 Task: Look for space in Rozdil'na, Ukraine from 12th June, 2023 to 15th June, 2023 for 2 adults in price range Rs.10000 to Rs.15000. Place can be entire place with 1  bedroom having 1 bed and 1 bathroom. Property type can be house, flat, guest house, hotel. Booking option can be shelf check-in. Required host language is English.
Action: Mouse pressed left at (449, 89)
Screenshot: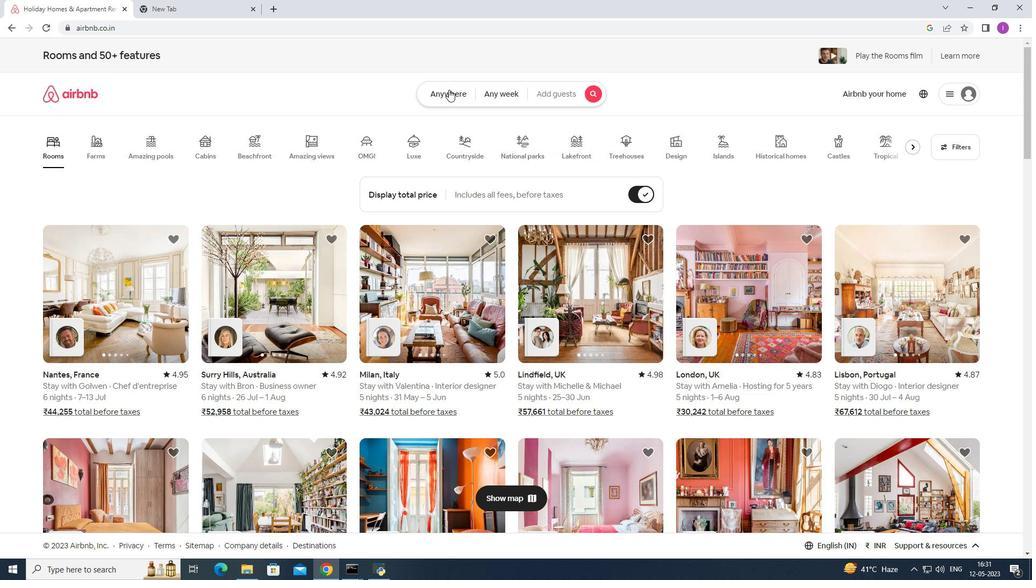 
Action: Mouse moved to (343, 130)
Screenshot: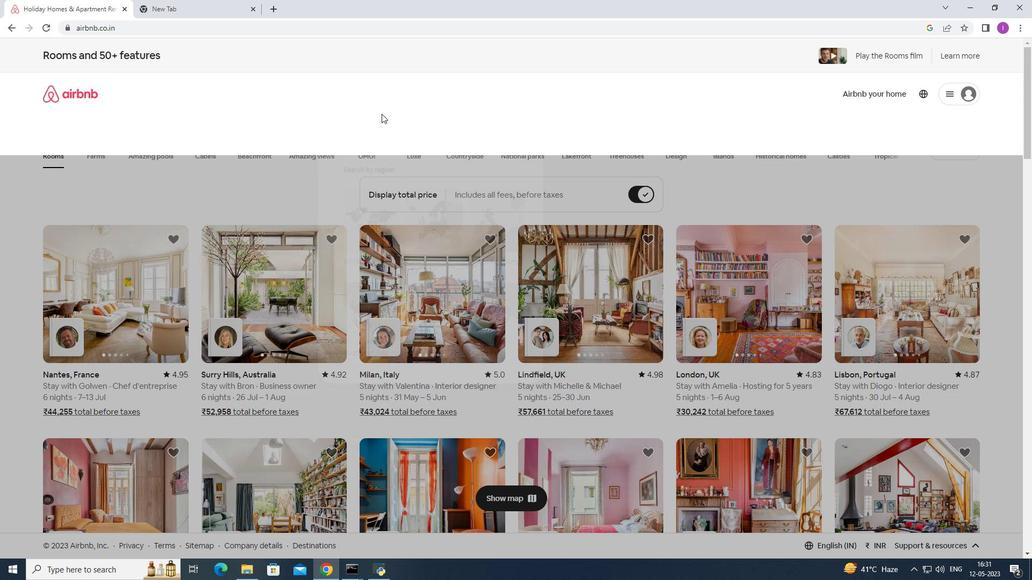 
Action: Mouse pressed left at (343, 130)
Screenshot: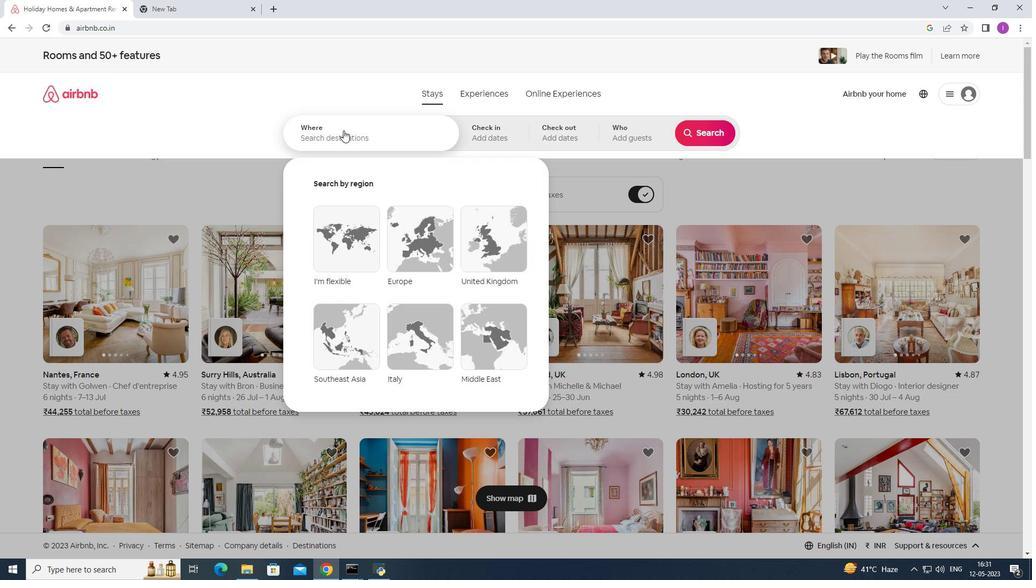 
Action: Mouse moved to (324, 136)
Screenshot: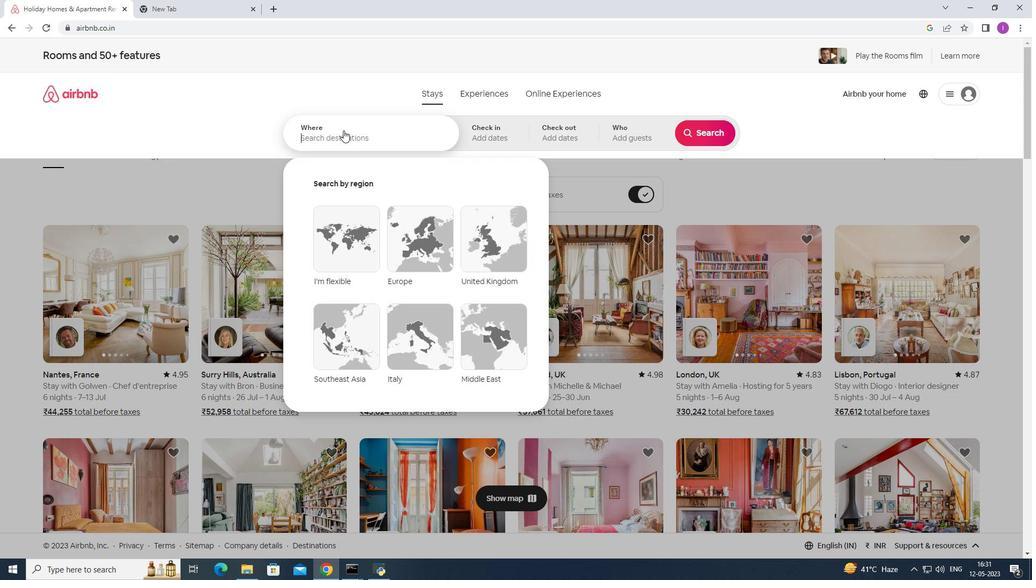 
Action: Key pressed <Key.shift>Rozdil;<Key.backspace>'na,<Key.shift><Key.shift><Key.shift><Key.shift><Key.shift><Key.shift>Ukraine
Screenshot: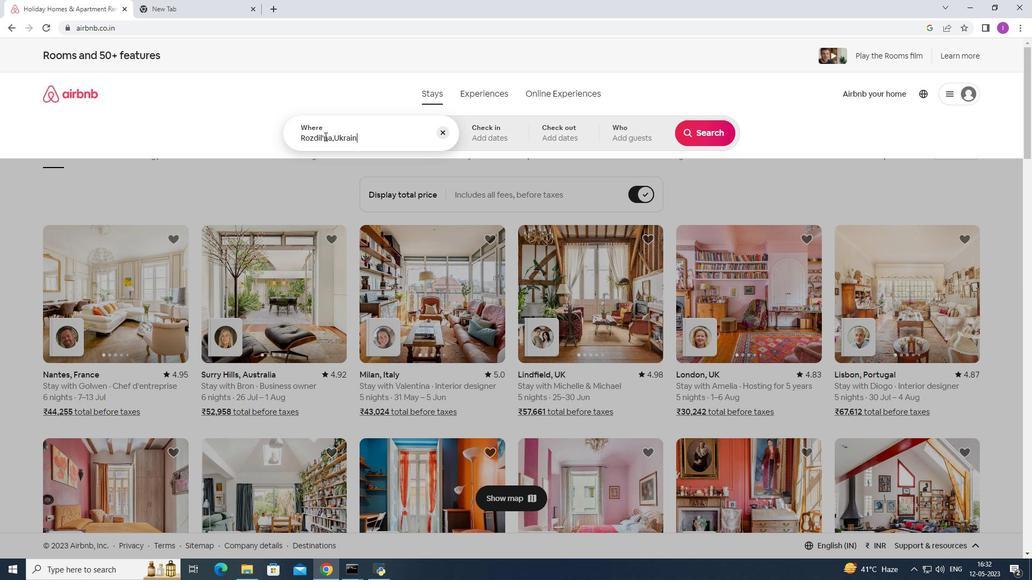 
Action: Mouse moved to (484, 133)
Screenshot: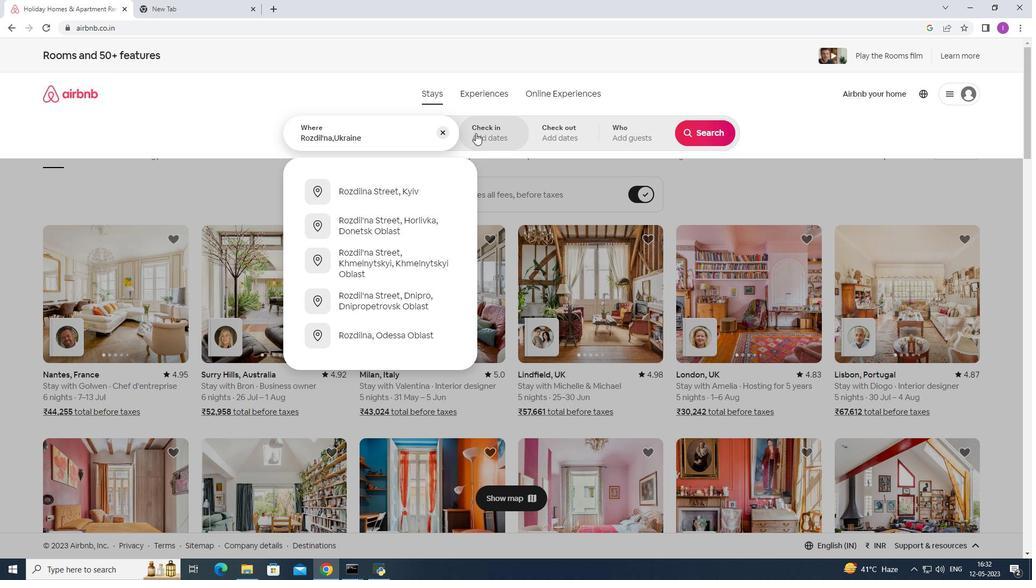 
Action: Mouse pressed left at (484, 133)
Screenshot: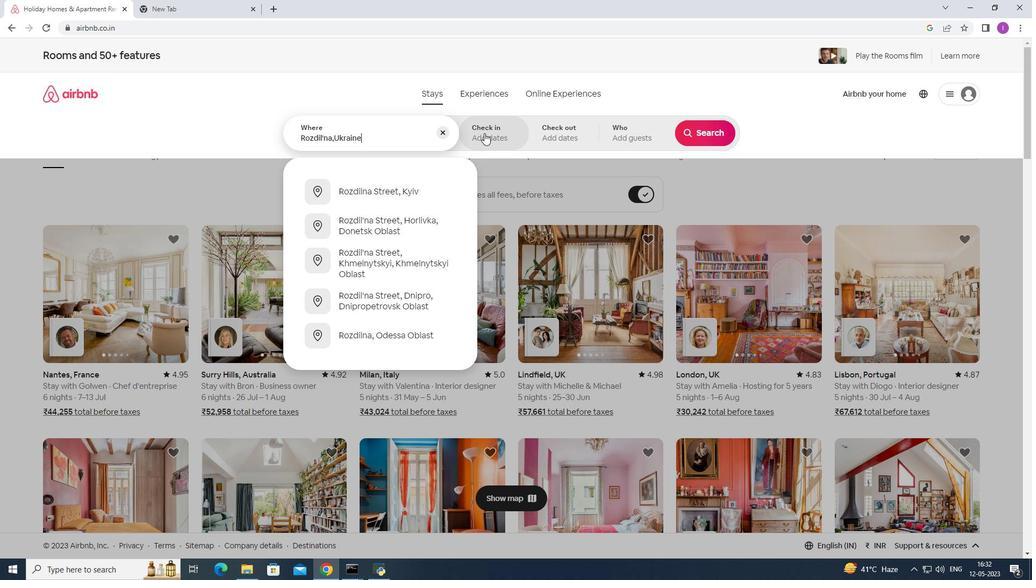 
Action: Mouse moved to (708, 218)
Screenshot: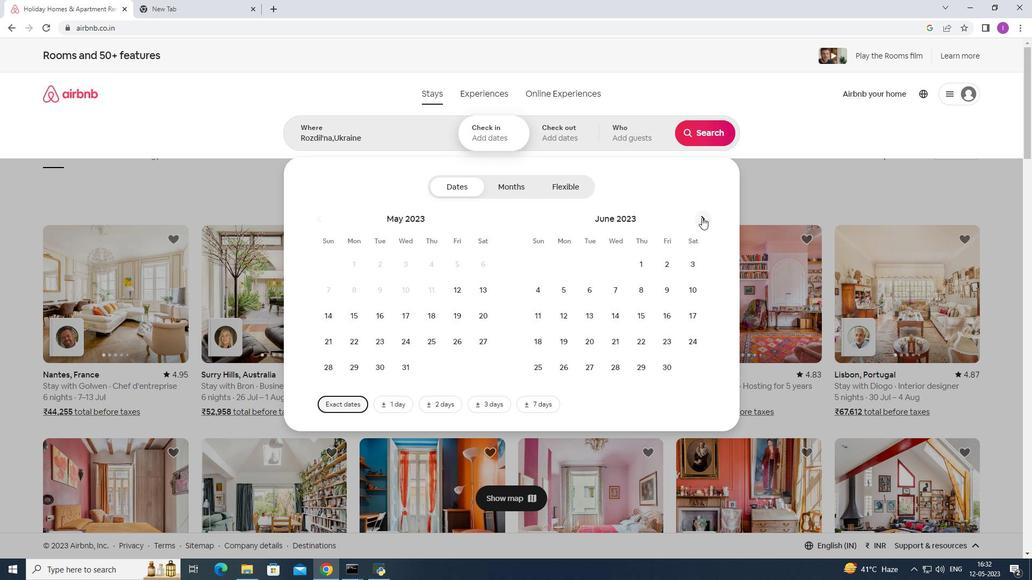
Action: Mouse pressed left at (708, 218)
Screenshot: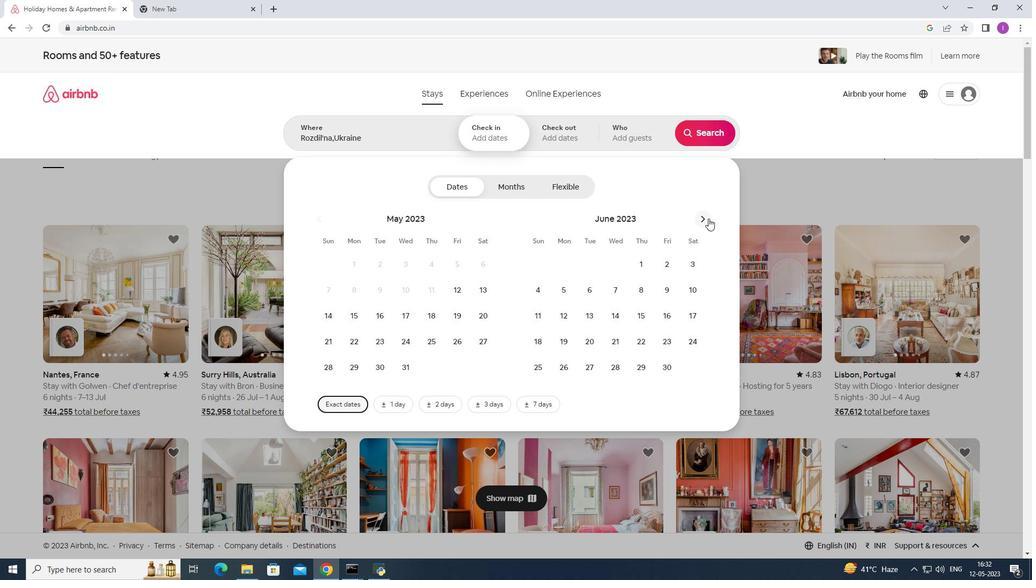 
Action: Mouse moved to (357, 316)
Screenshot: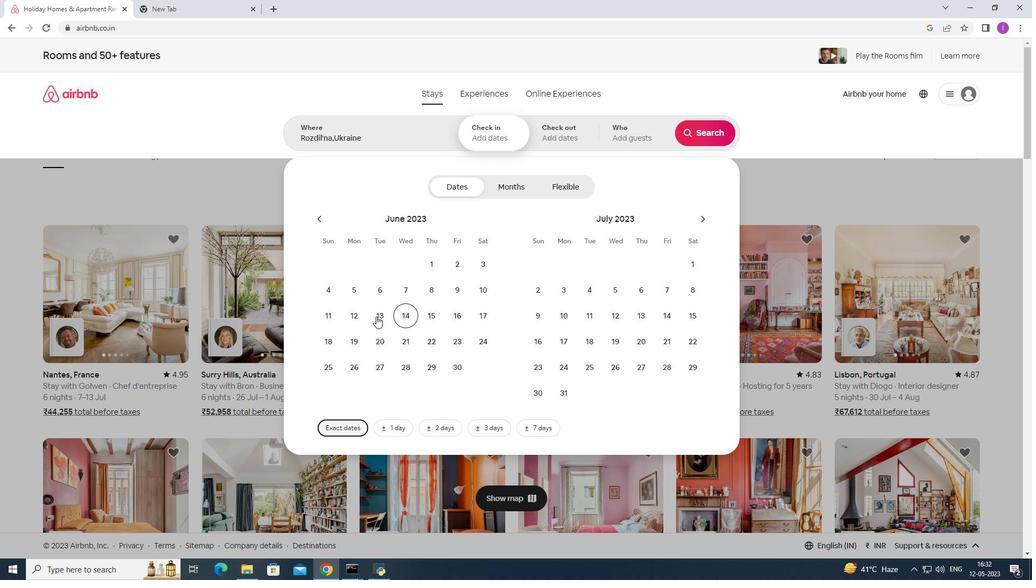 
Action: Mouse pressed left at (357, 316)
Screenshot: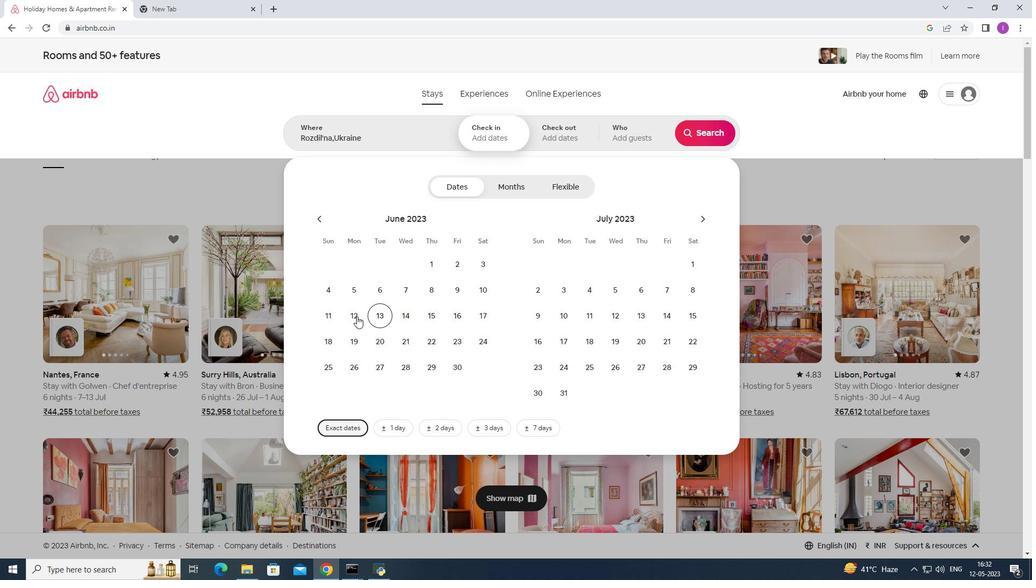 
Action: Mouse moved to (436, 321)
Screenshot: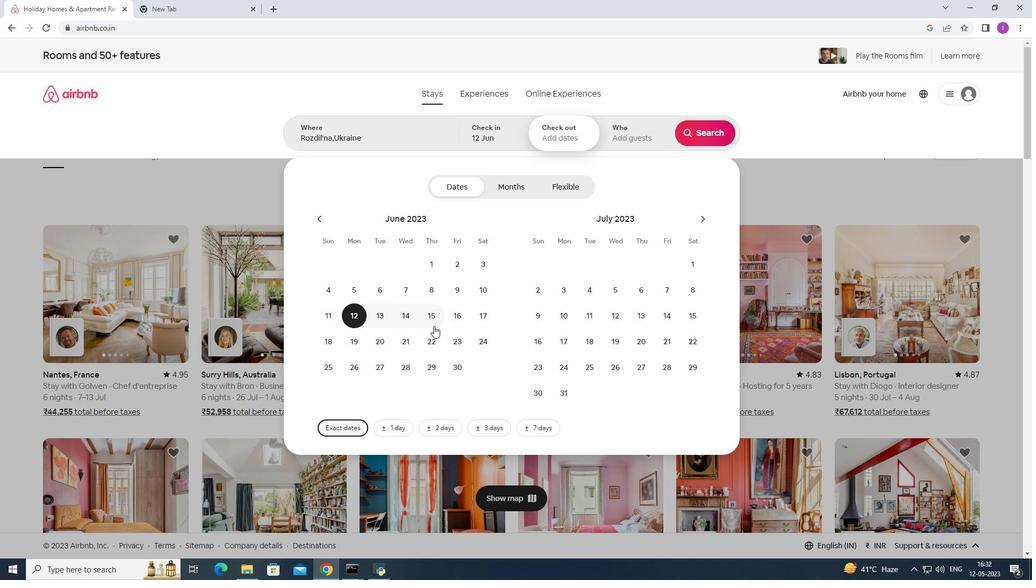 
Action: Mouse pressed left at (436, 321)
Screenshot: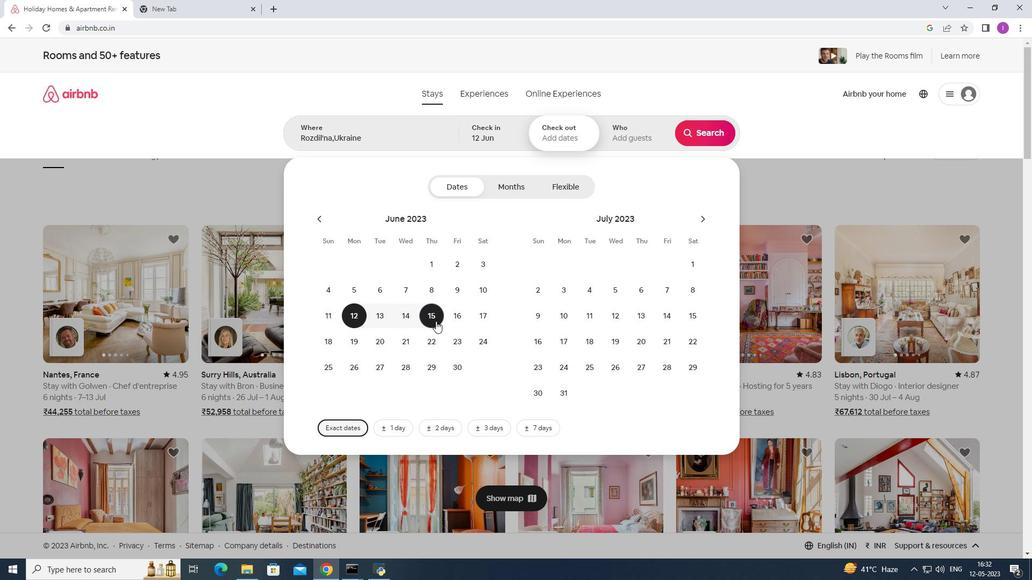 
Action: Mouse moved to (632, 143)
Screenshot: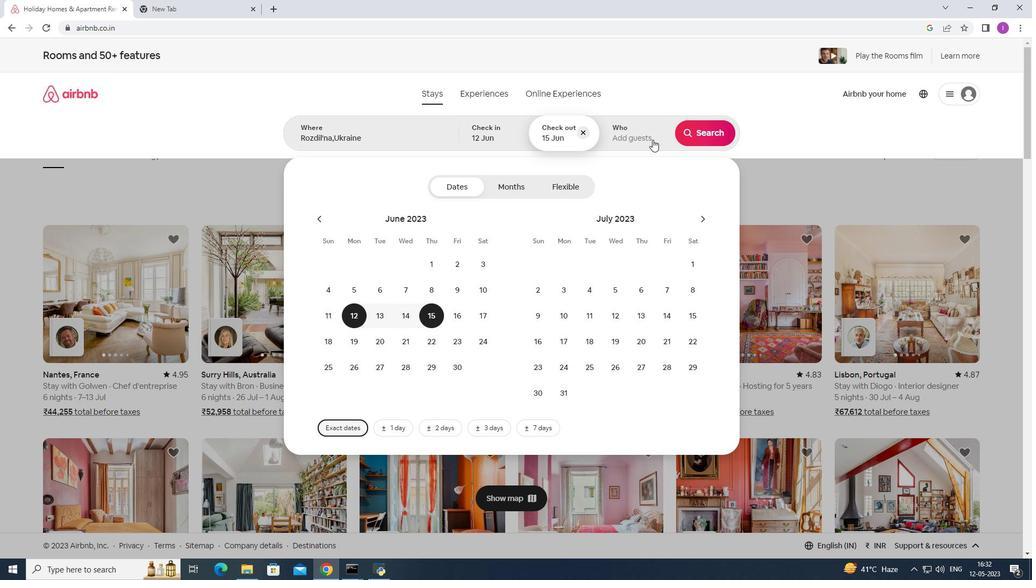 
Action: Mouse pressed left at (632, 143)
Screenshot: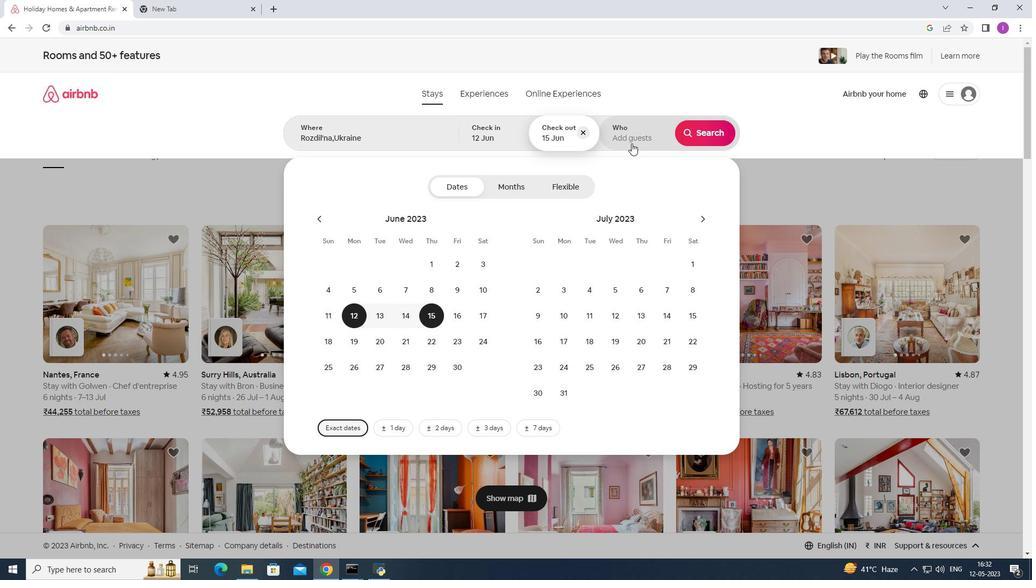 
Action: Mouse moved to (707, 194)
Screenshot: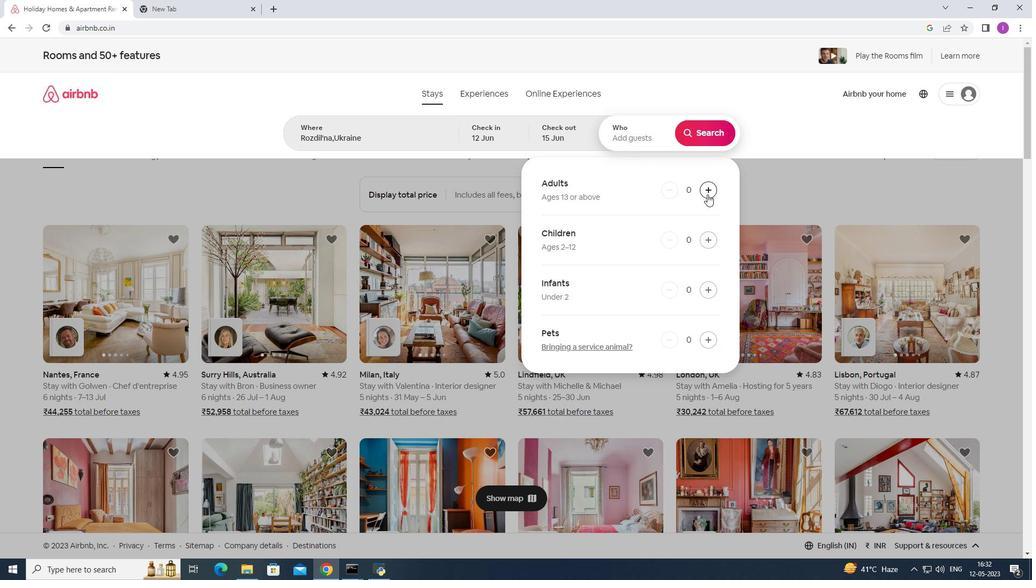 
Action: Mouse pressed left at (707, 194)
Screenshot: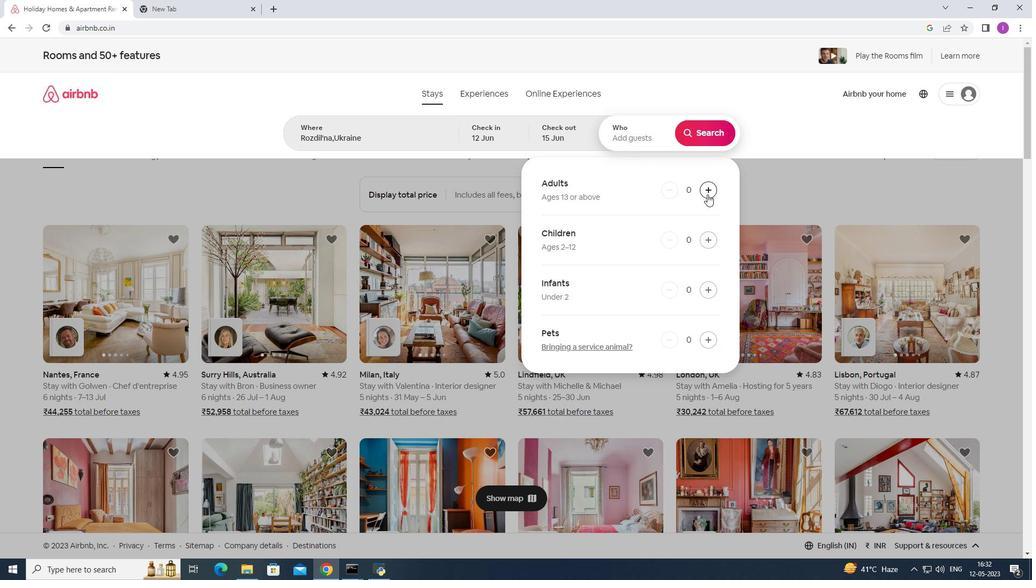 
Action: Mouse pressed left at (707, 194)
Screenshot: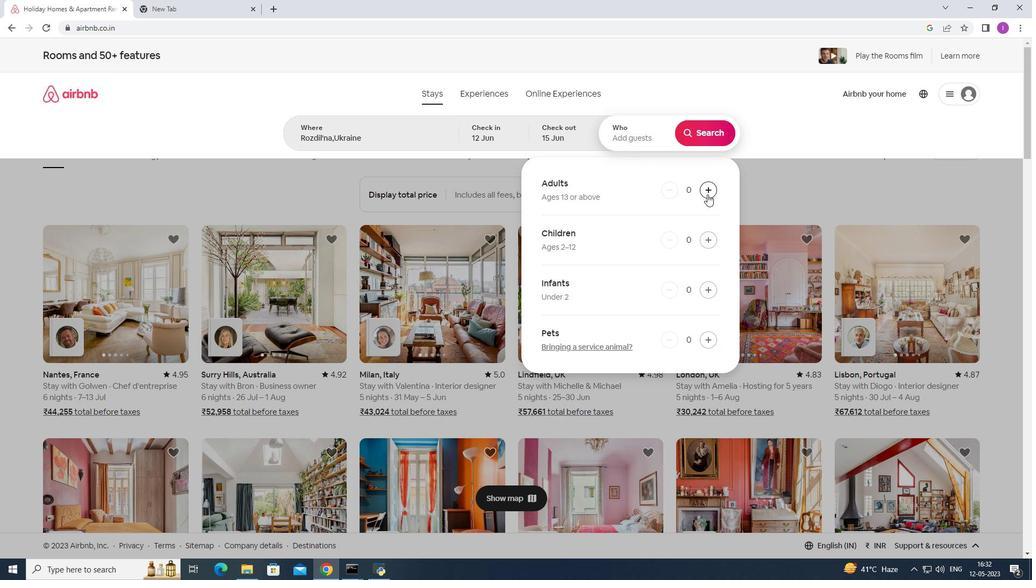 
Action: Mouse moved to (722, 135)
Screenshot: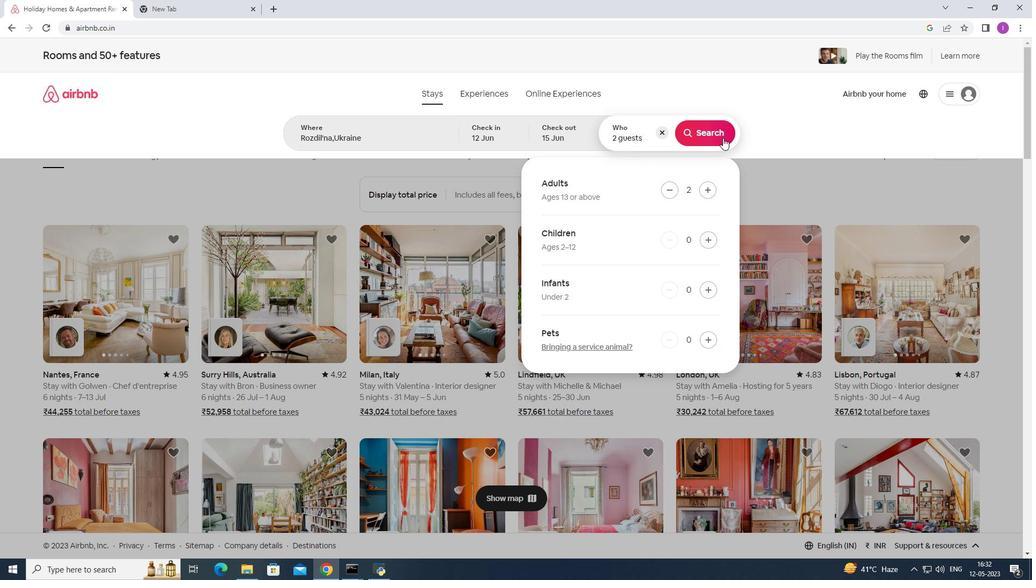 
Action: Mouse pressed left at (722, 135)
Screenshot: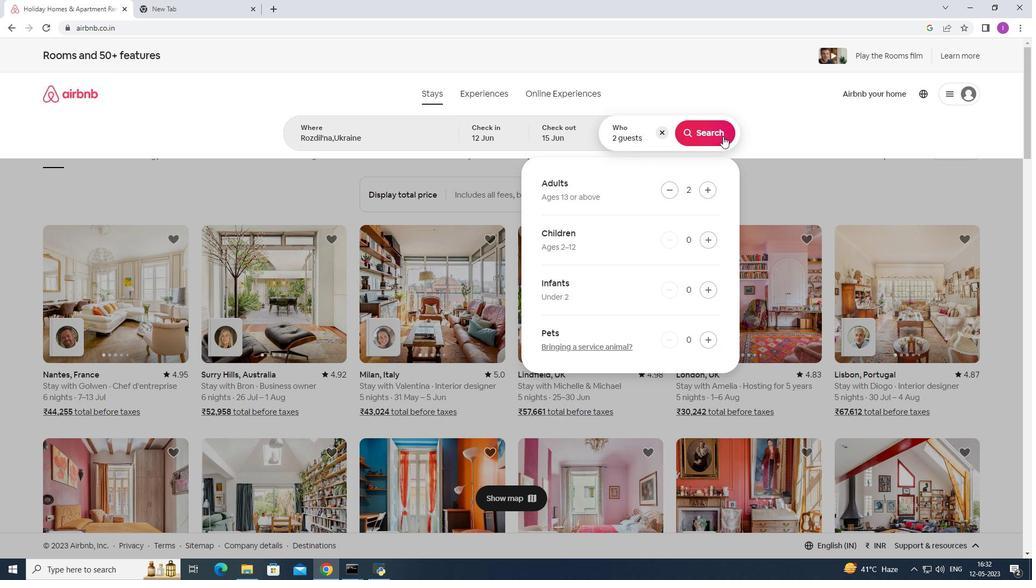 
Action: Mouse moved to (994, 109)
Screenshot: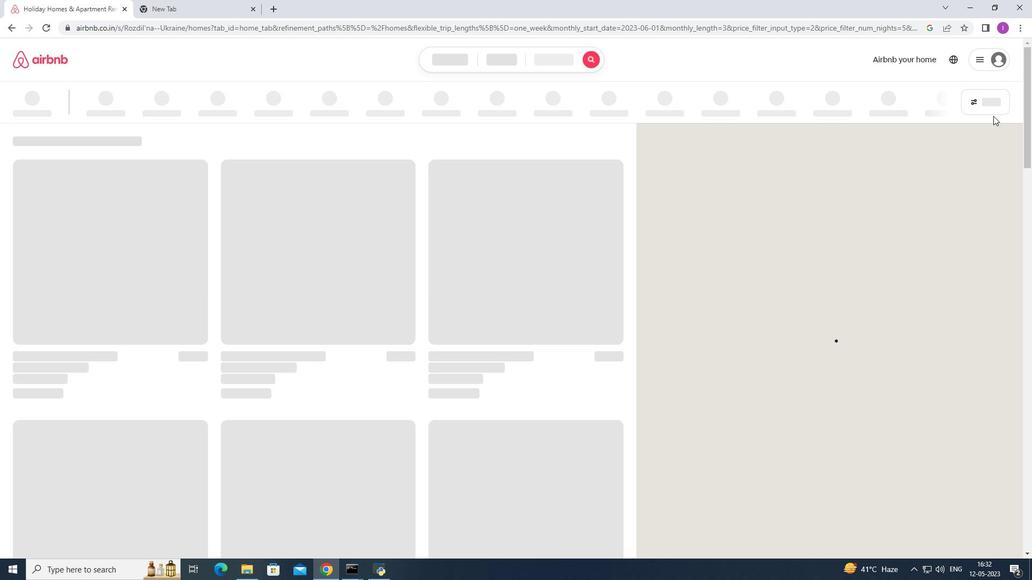 
Action: Mouse pressed left at (994, 109)
Screenshot: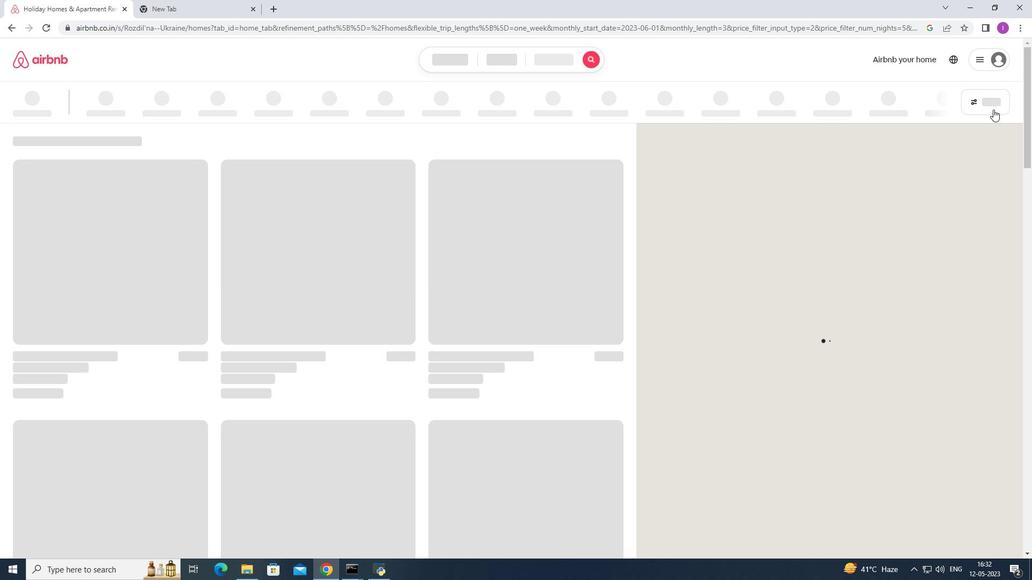 
Action: Mouse moved to (580, 369)
Screenshot: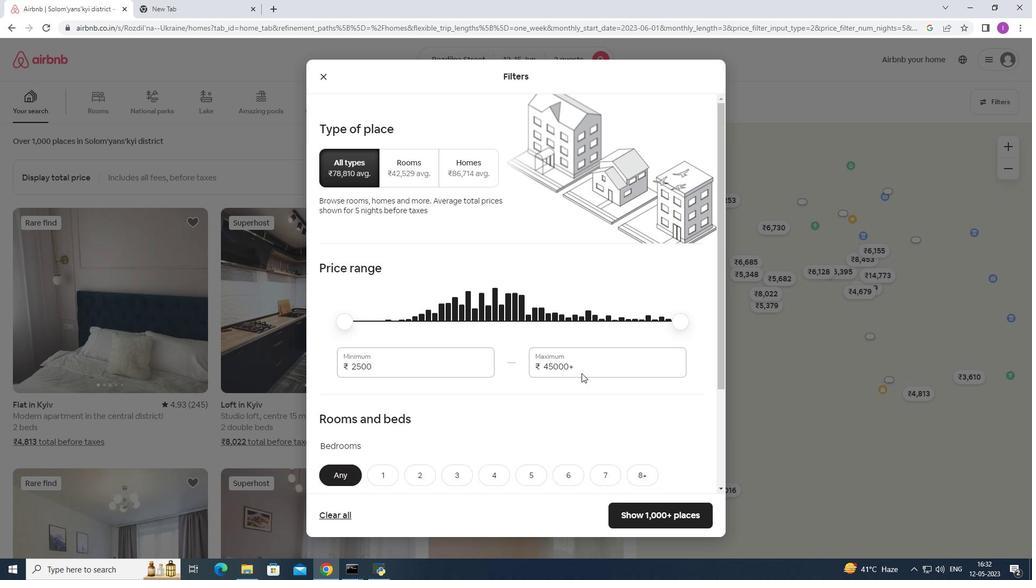 
Action: Mouse pressed left at (580, 369)
Screenshot: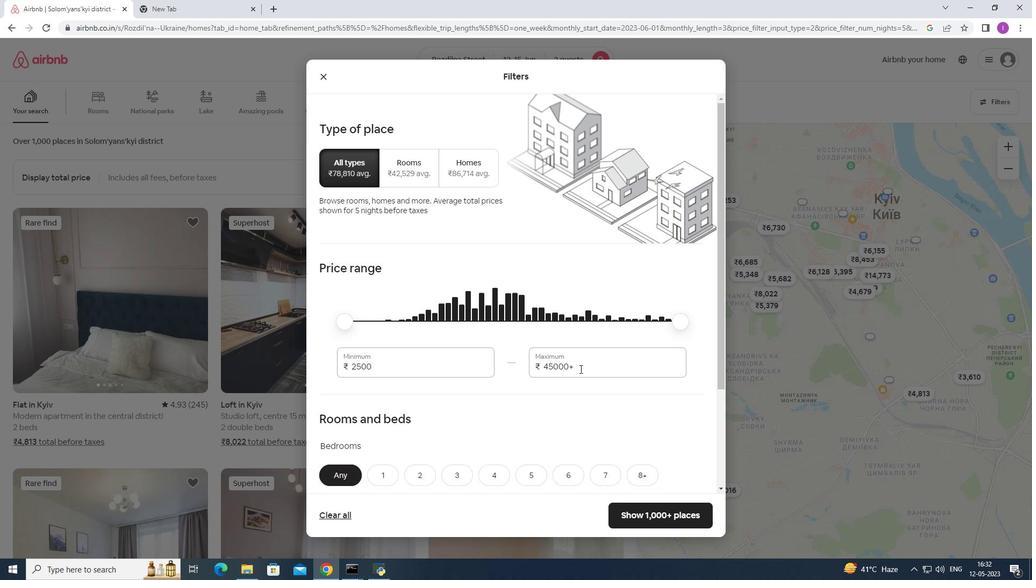 
Action: Mouse moved to (530, 368)
Screenshot: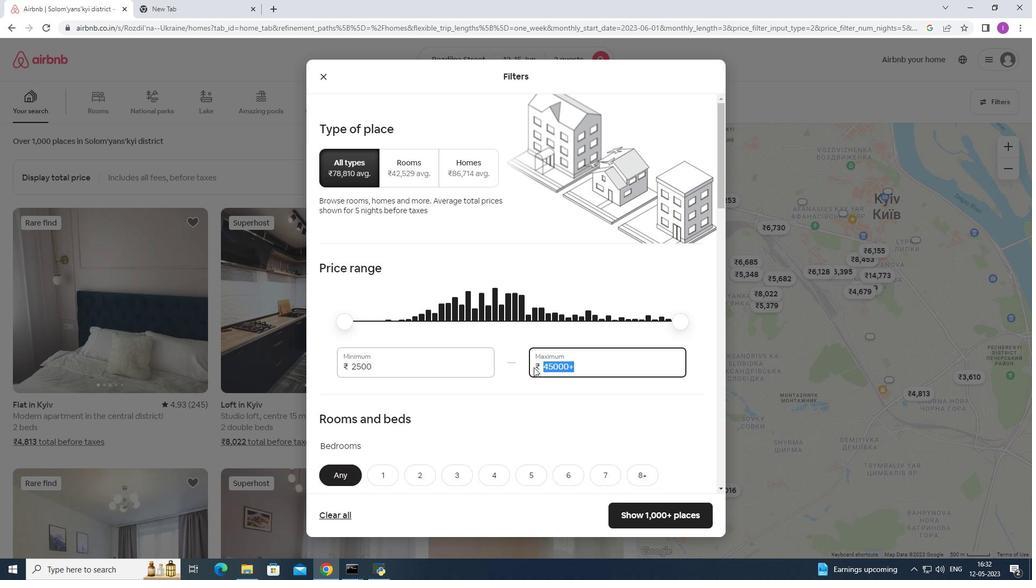 
Action: Key pressed 1500
Screenshot: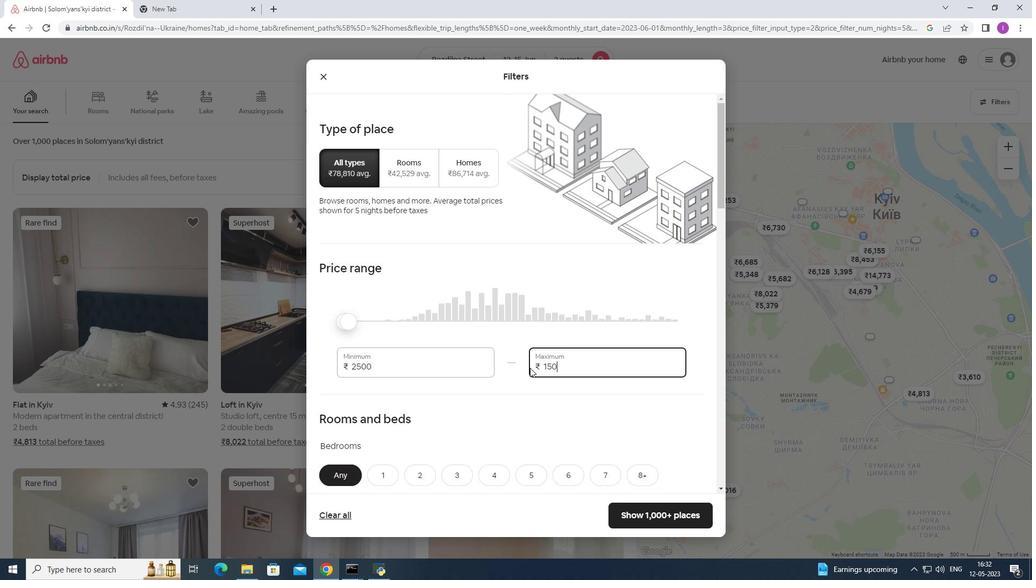 
Action: Mouse moved to (530, 367)
Screenshot: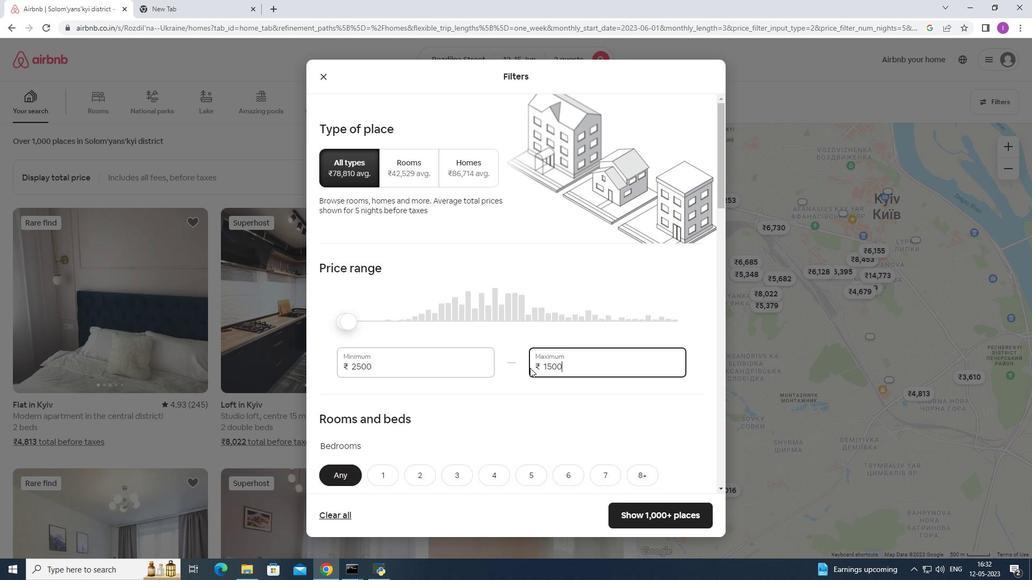 
Action: Key pressed 0
Screenshot: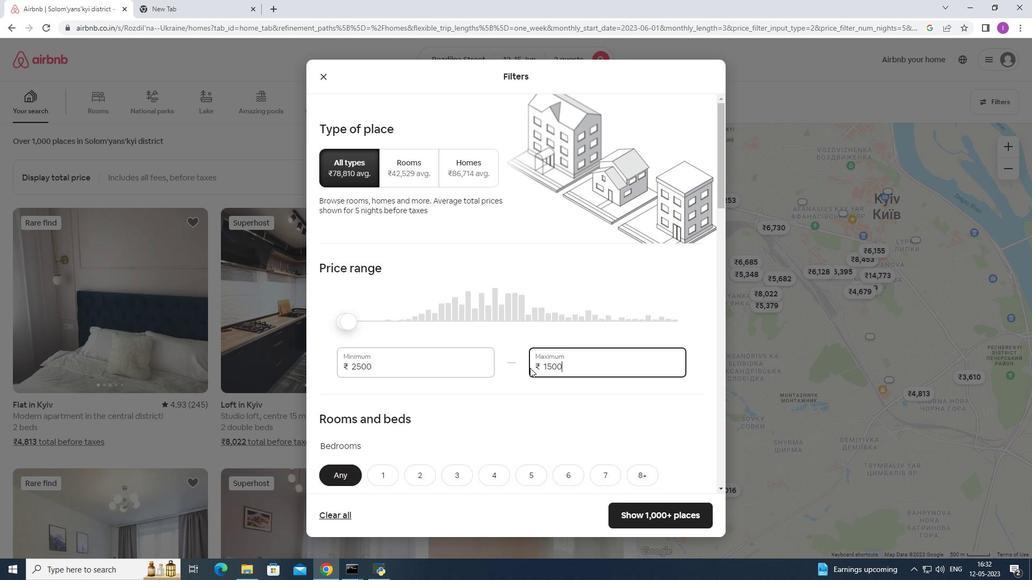 
Action: Mouse moved to (380, 363)
Screenshot: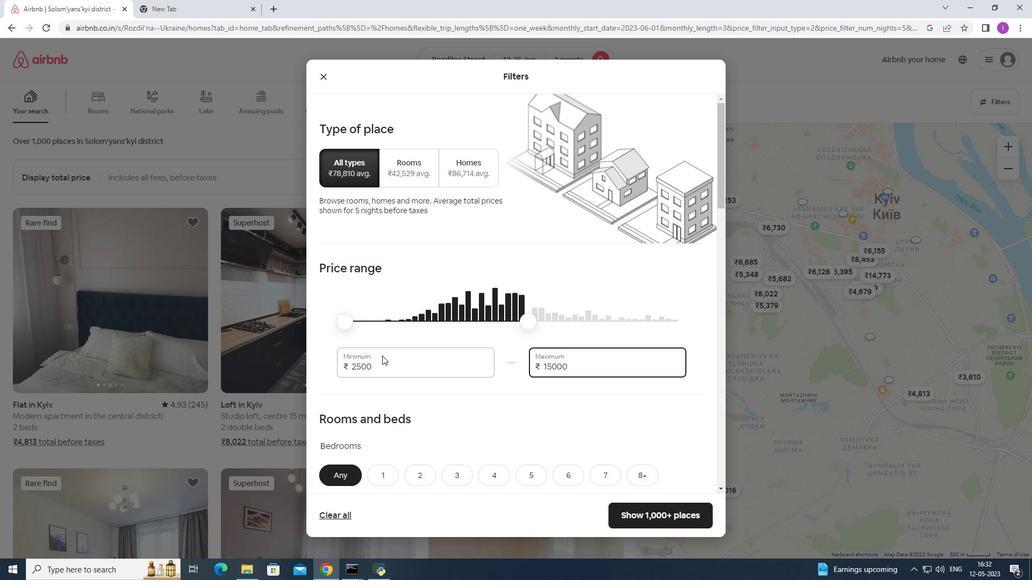 
Action: Mouse pressed left at (380, 363)
Screenshot: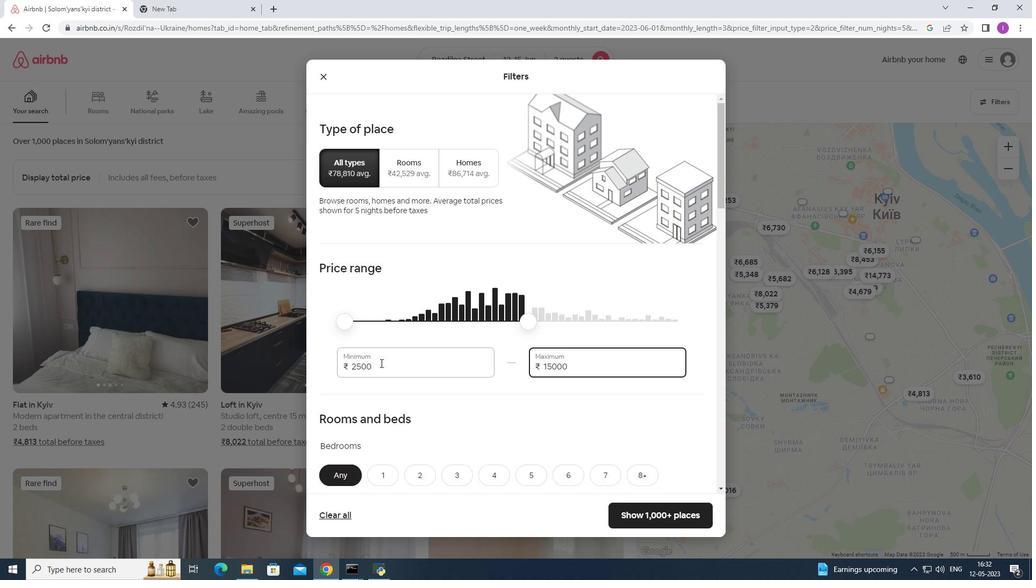 
Action: Mouse moved to (349, 366)
Screenshot: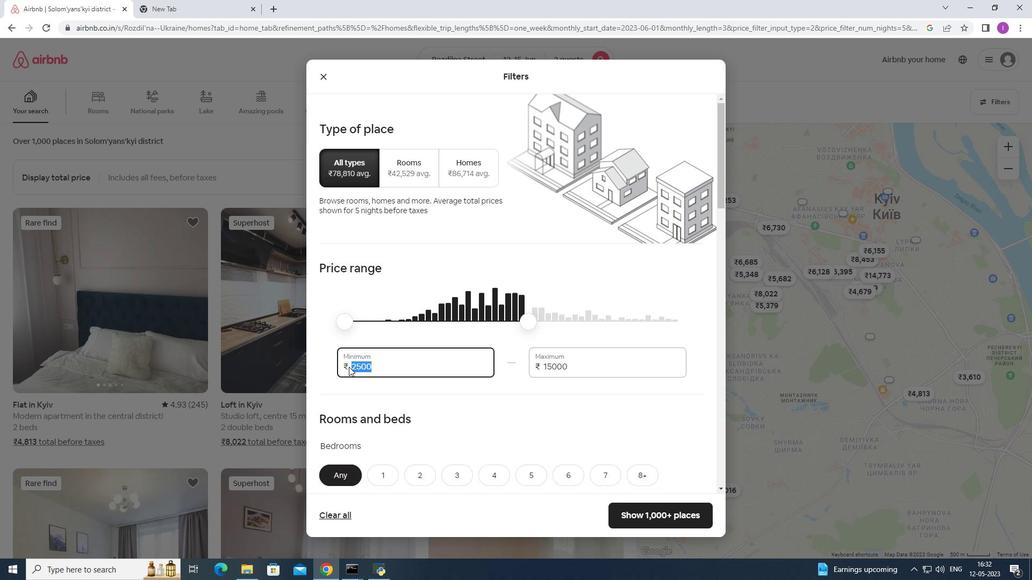 
Action: Key pressed 10
Screenshot: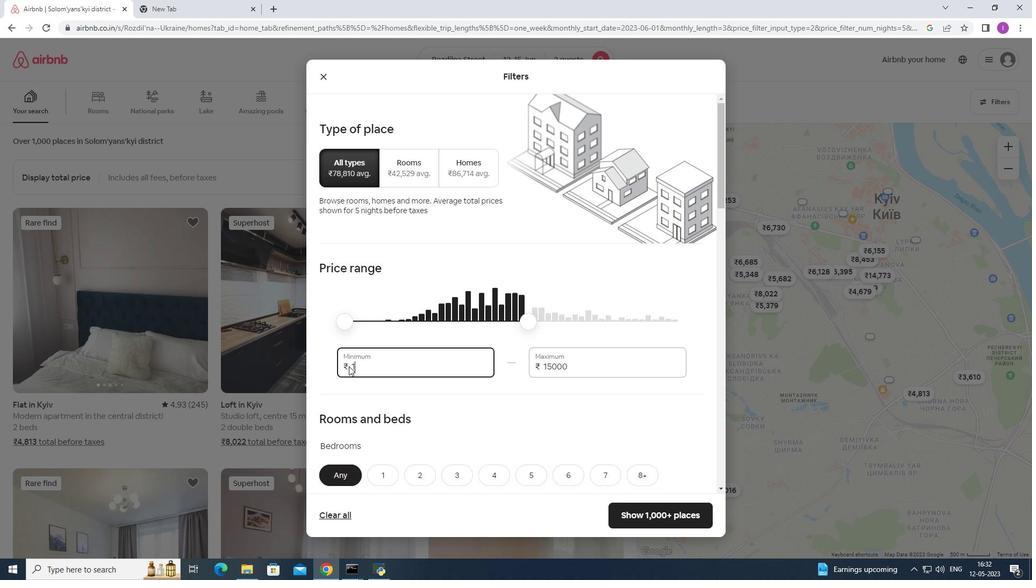 
Action: Mouse moved to (349, 366)
Screenshot: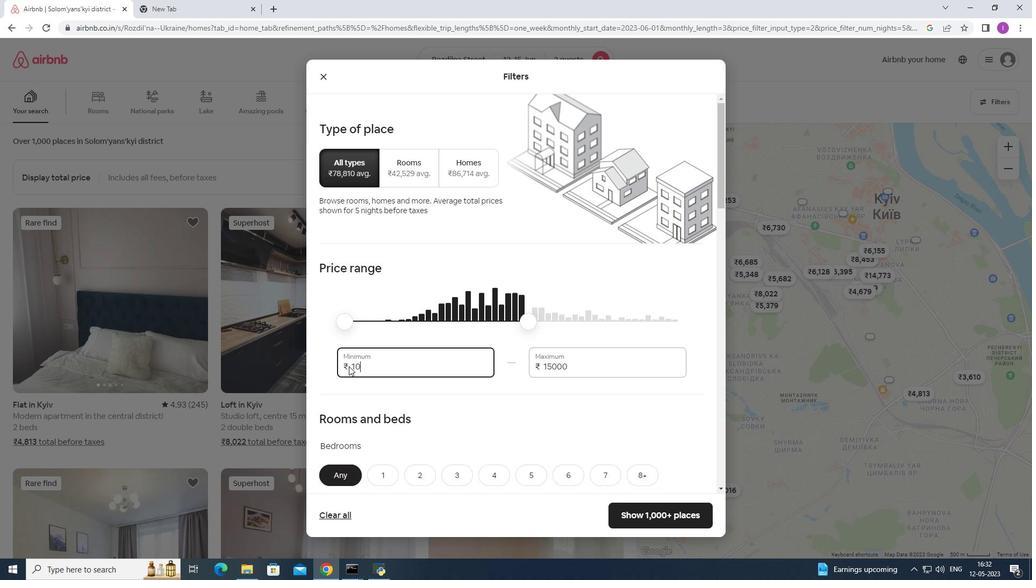 
Action: Key pressed 0
Screenshot: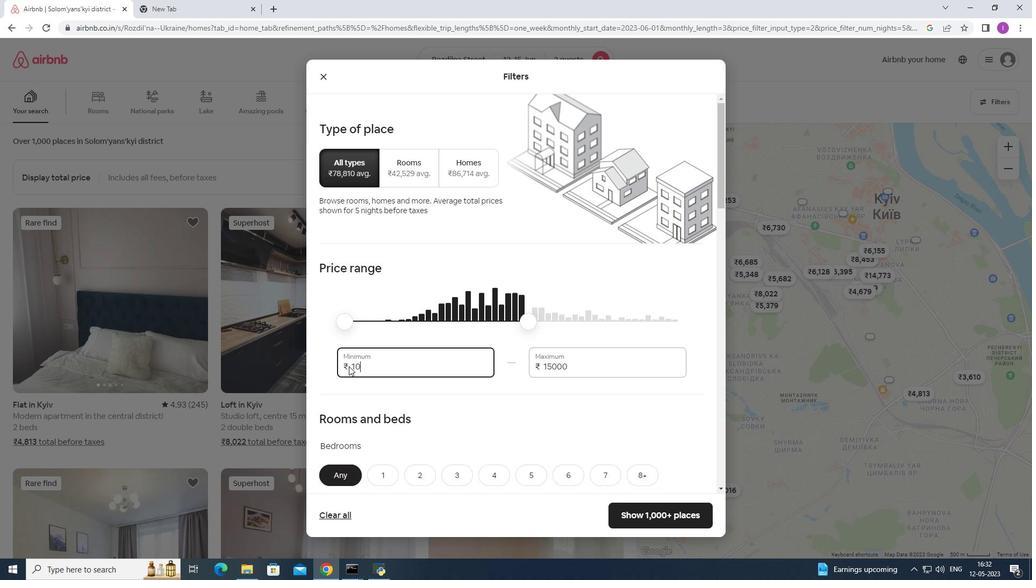 
Action: Mouse moved to (351, 364)
Screenshot: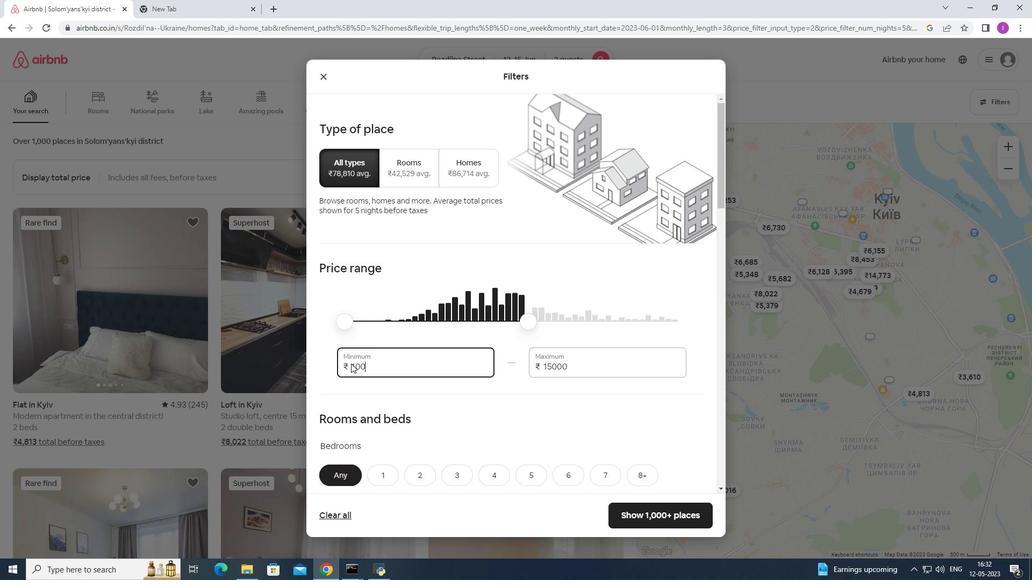 
Action: Key pressed 0
Screenshot: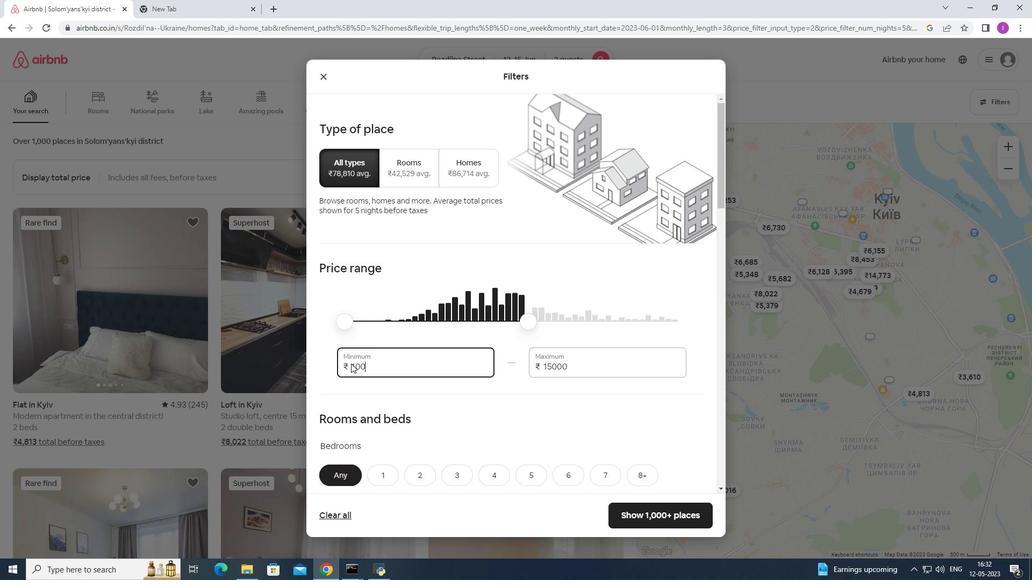
Action: Mouse moved to (352, 364)
Screenshot: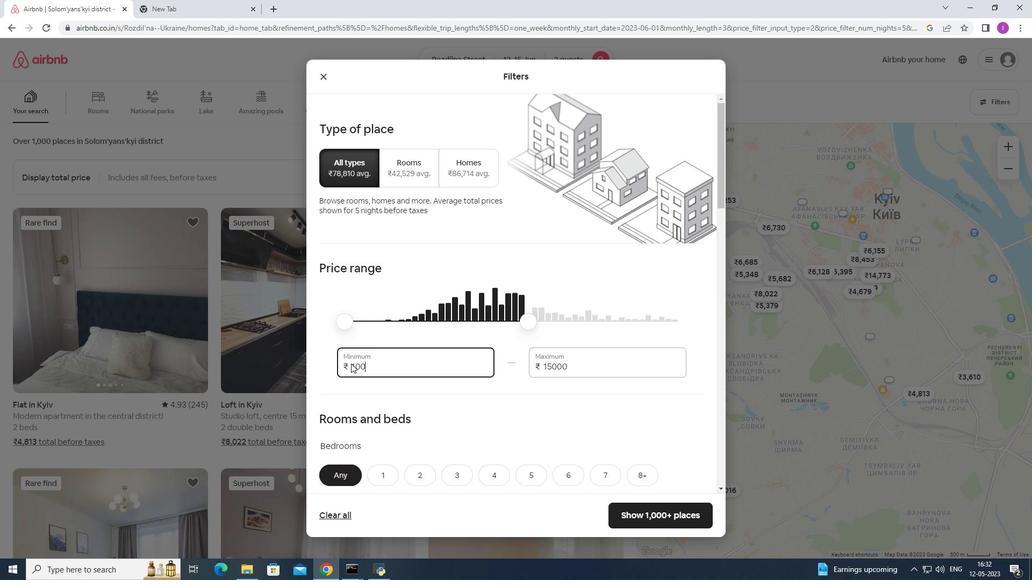 
Action: Key pressed 0
Screenshot: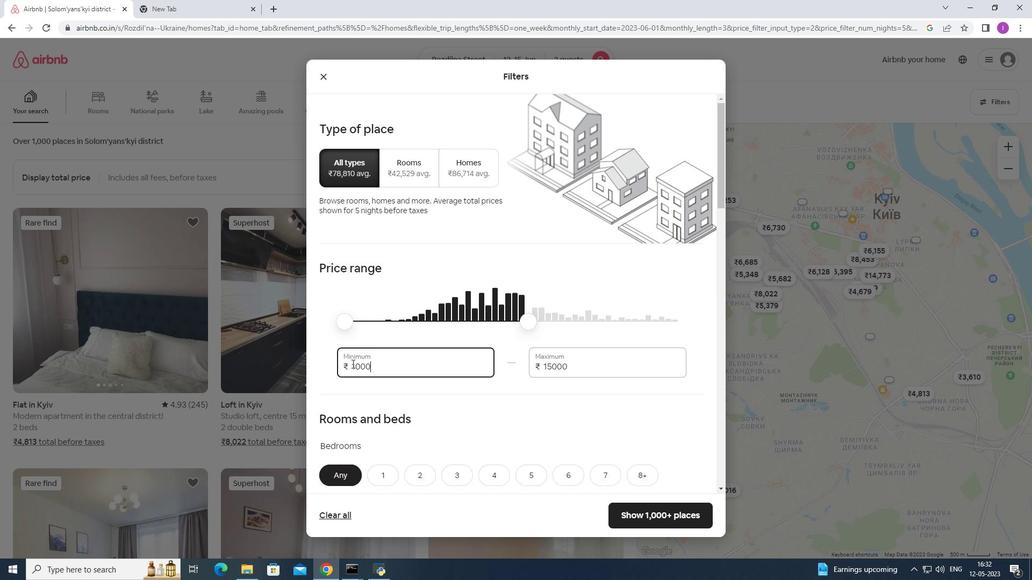 
Action: Mouse moved to (405, 376)
Screenshot: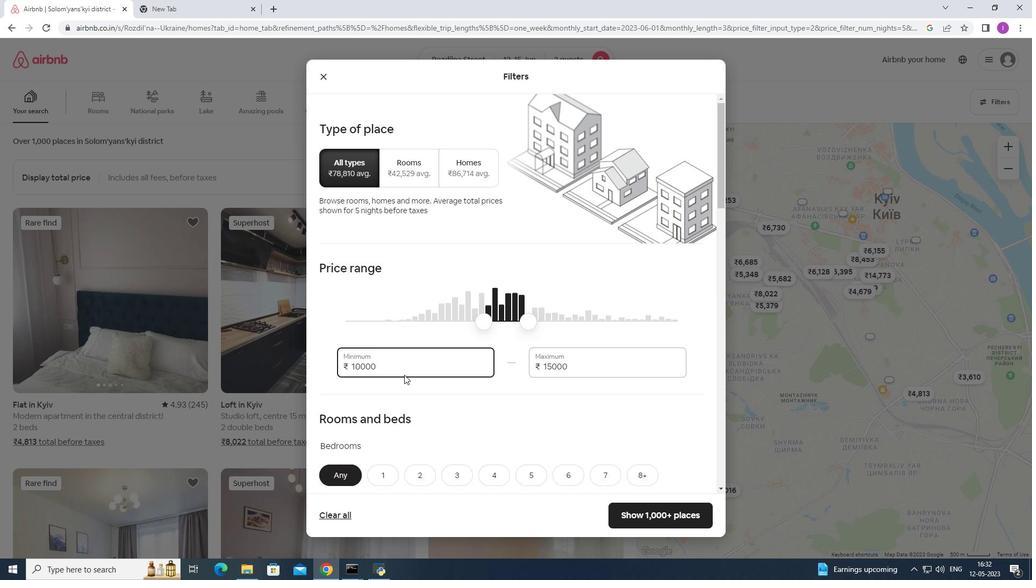 
Action: Mouse scrolled (405, 375) with delta (0, 0)
Screenshot: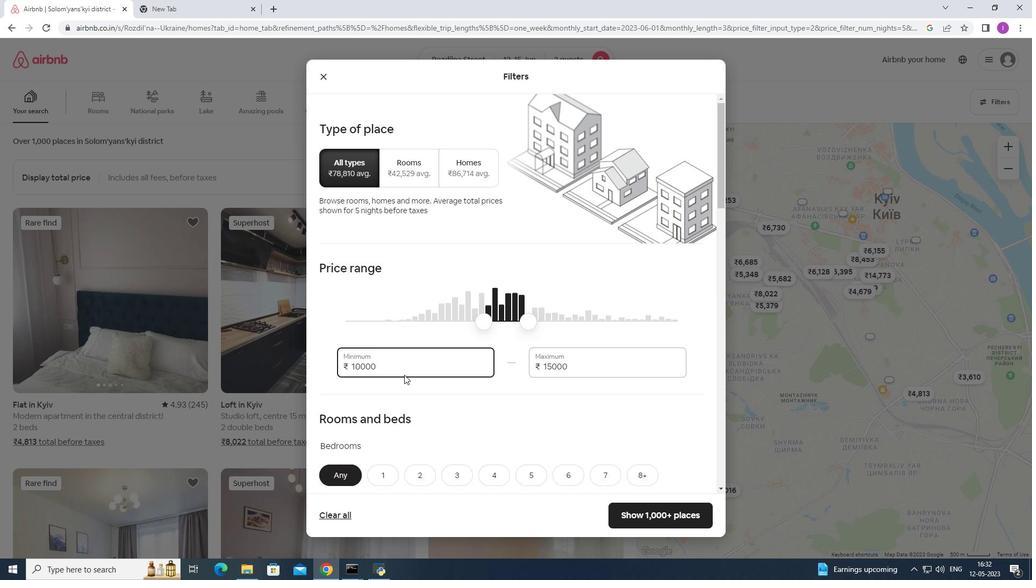 
Action: Mouse scrolled (405, 375) with delta (0, 0)
Screenshot: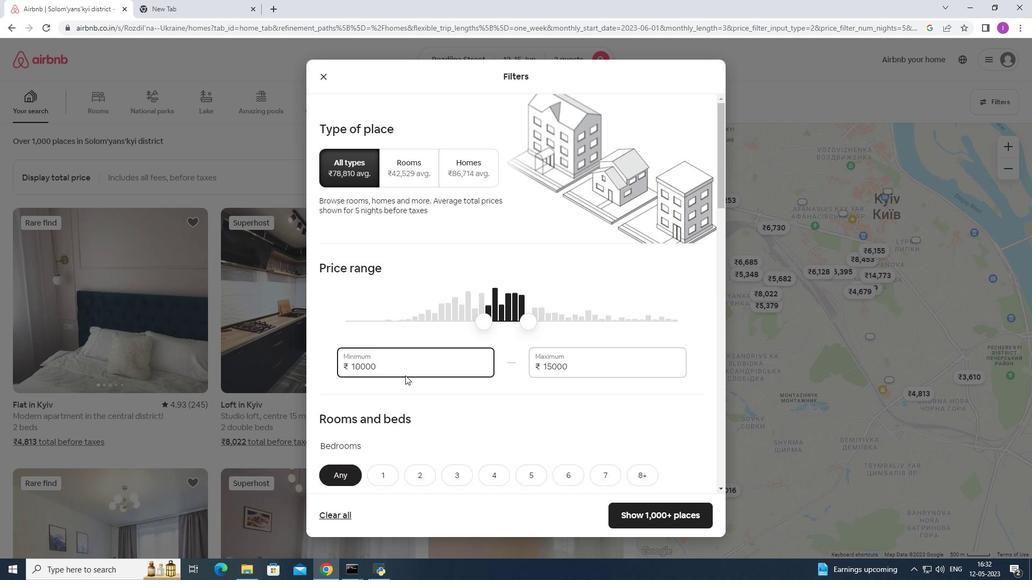 
Action: Mouse moved to (409, 373)
Screenshot: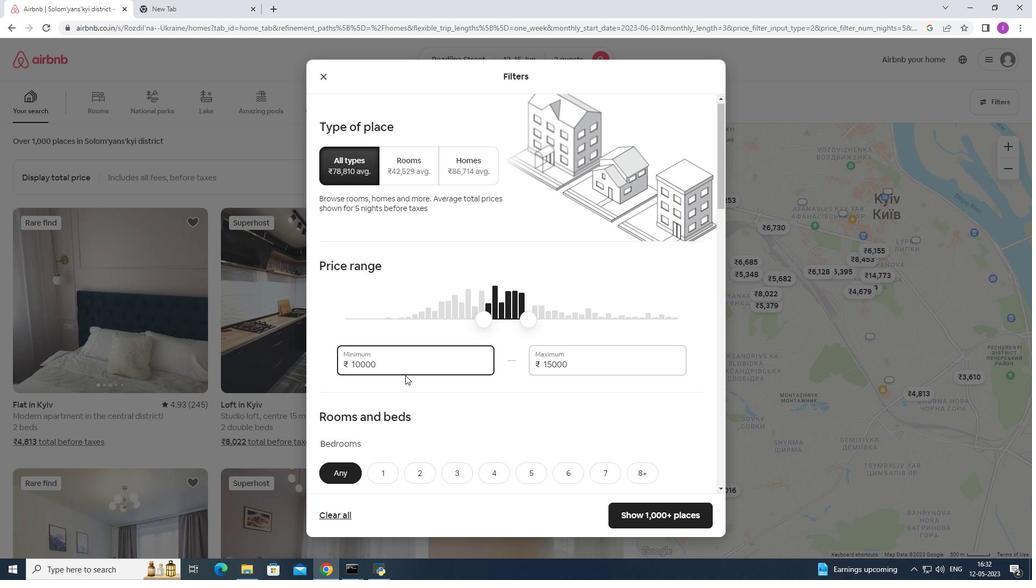 
Action: Mouse scrolled (408, 373) with delta (0, 0)
Screenshot: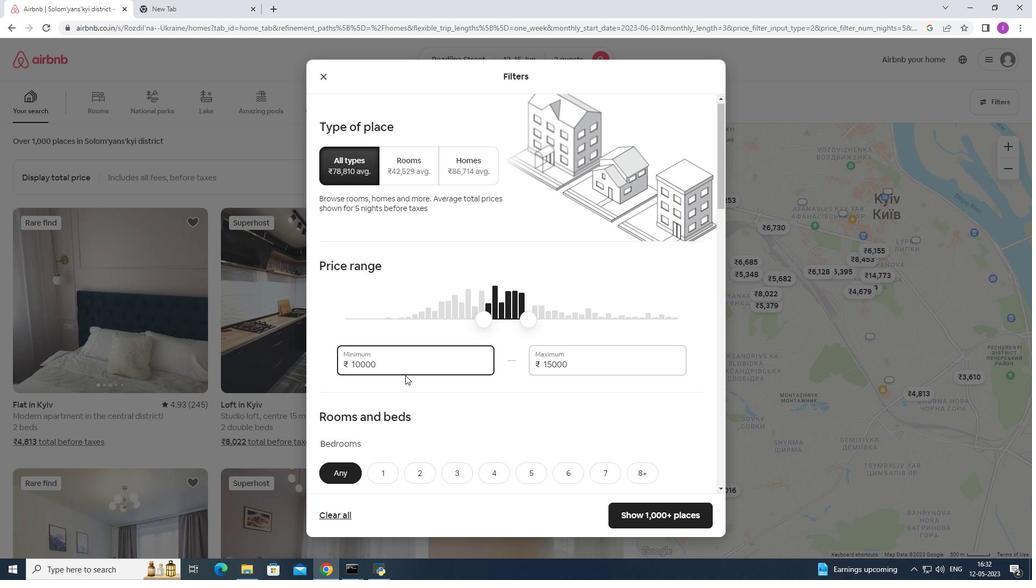 
Action: Mouse moved to (432, 357)
Screenshot: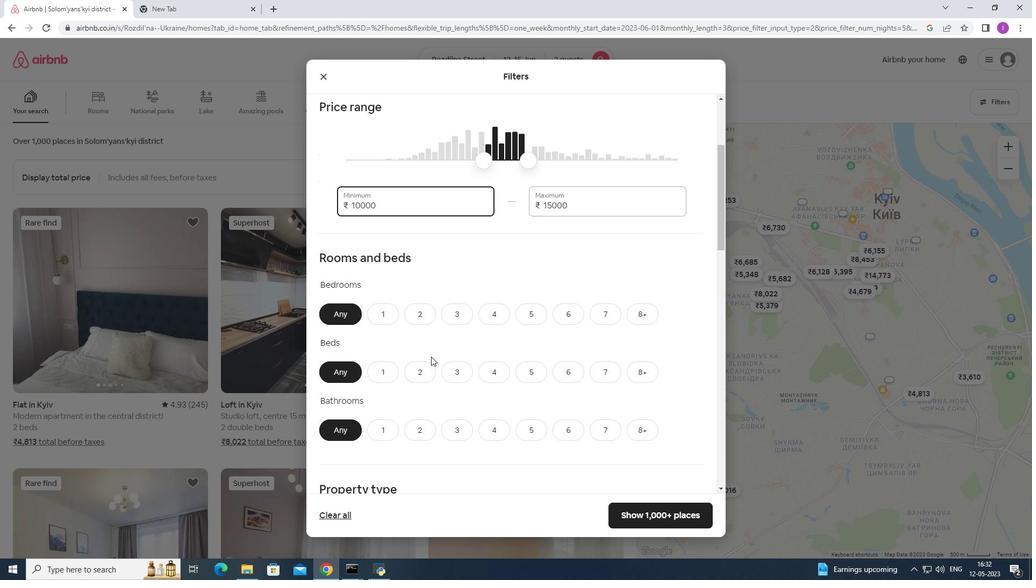 
Action: Mouse scrolled (432, 356) with delta (0, 0)
Screenshot: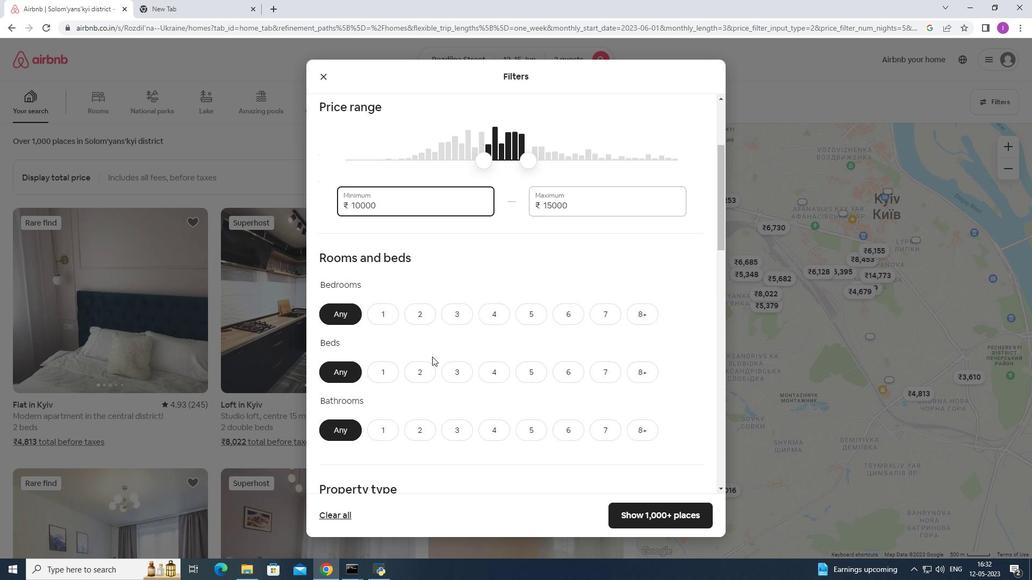 
Action: Mouse moved to (381, 261)
Screenshot: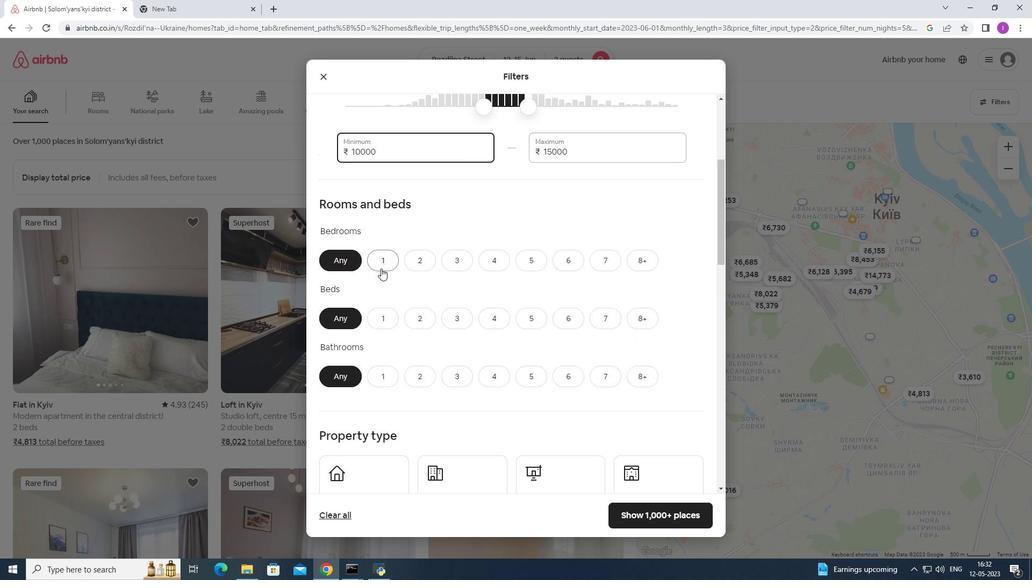 
Action: Mouse pressed left at (381, 261)
Screenshot: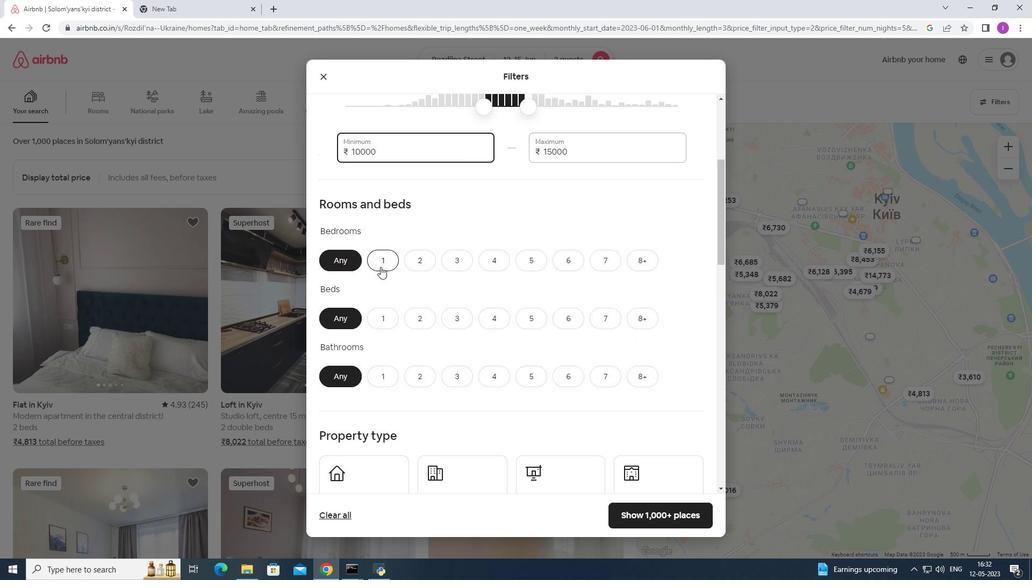 
Action: Mouse moved to (388, 322)
Screenshot: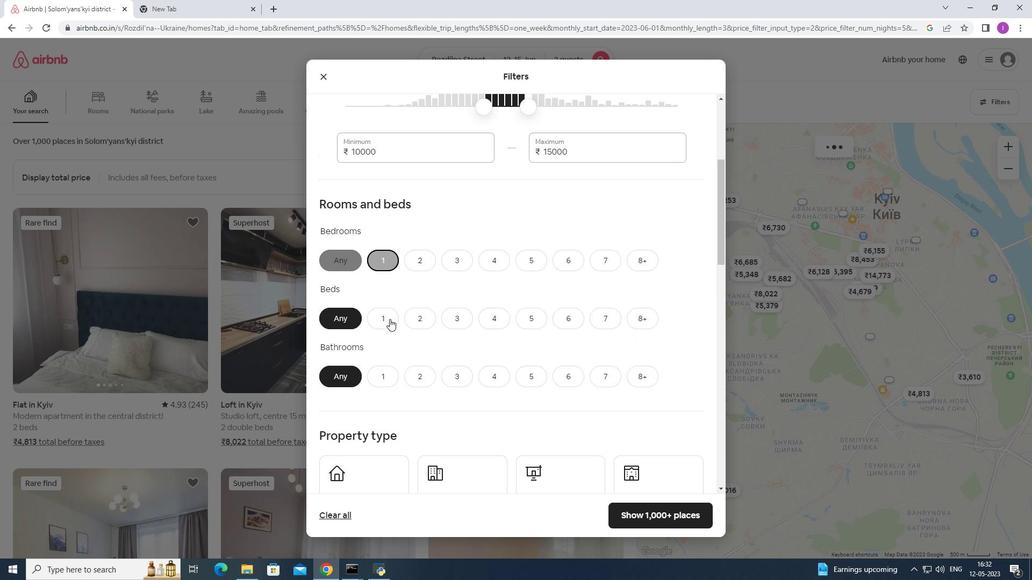 
Action: Mouse pressed left at (388, 322)
Screenshot: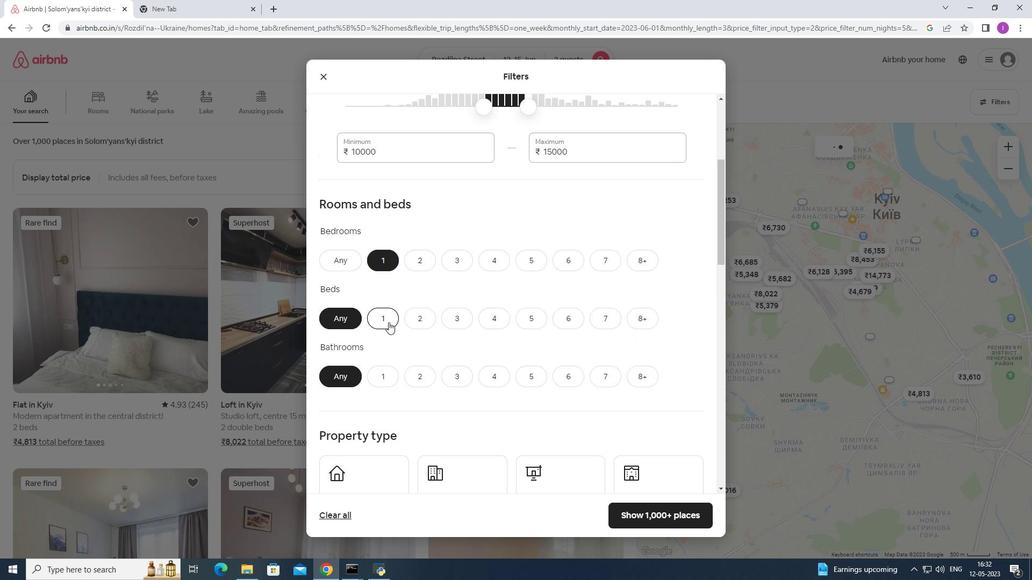 
Action: Mouse moved to (376, 370)
Screenshot: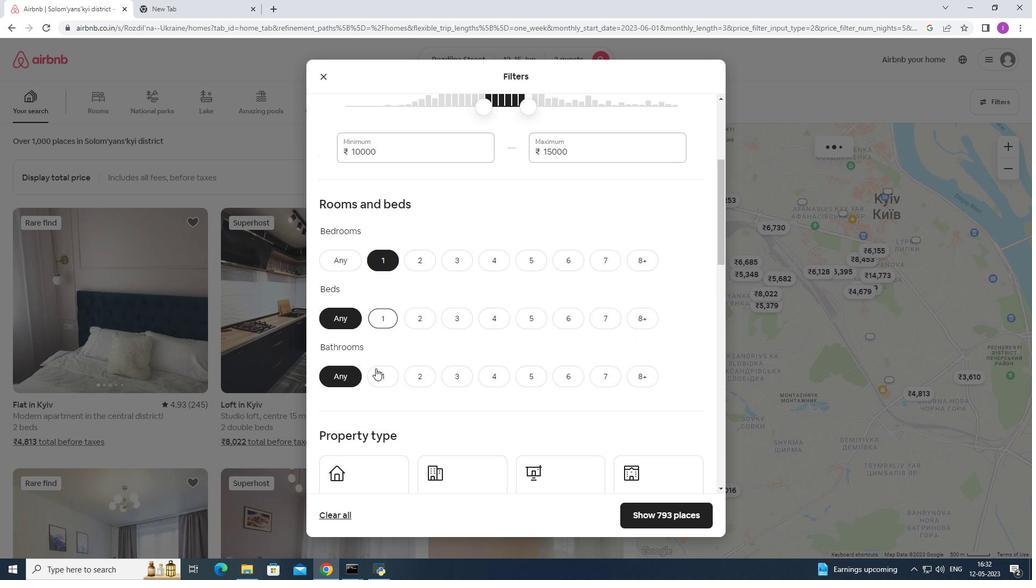 
Action: Mouse pressed left at (376, 370)
Screenshot: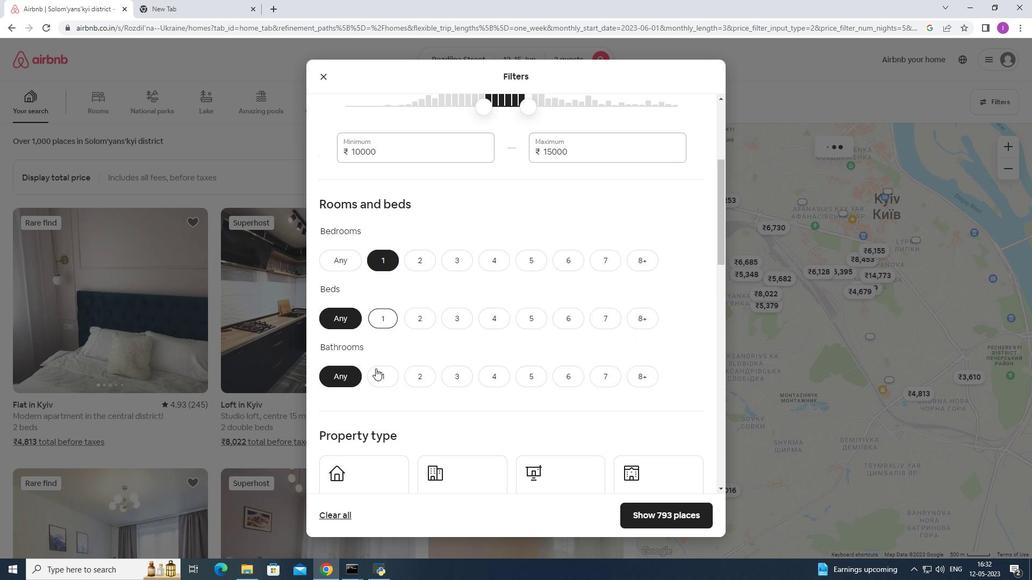 
Action: Mouse moved to (499, 357)
Screenshot: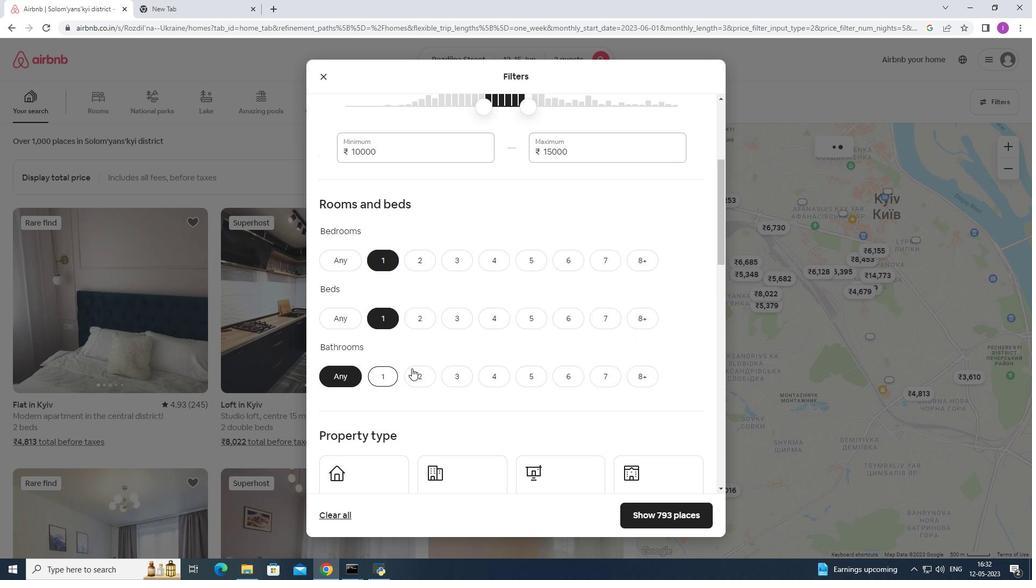 
Action: Mouse scrolled (499, 356) with delta (0, 0)
Screenshot: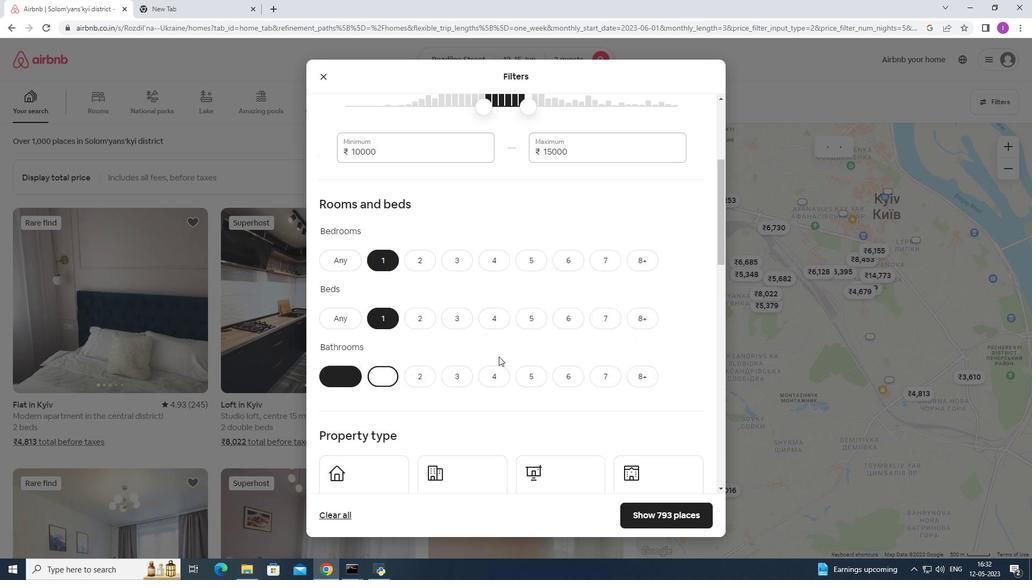 
Action: Mouse scrolled (499, 356) with delta (0, 0)
Screenshot: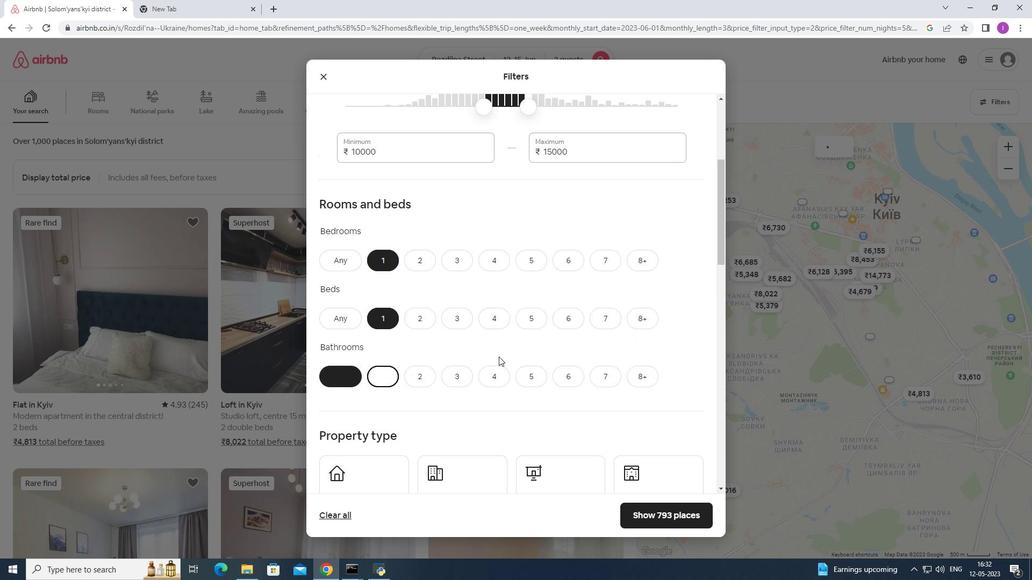 
Action: Mouse scrolled (499, 356) with delta (0, 0)
Screenshot: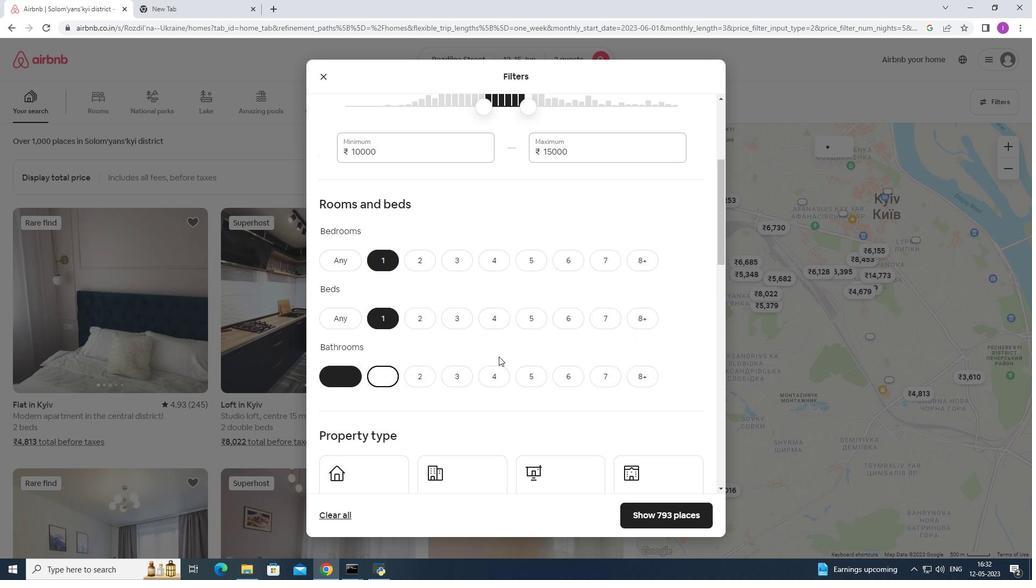 
Action: Mouse moved to (391, 309)
Screenshot: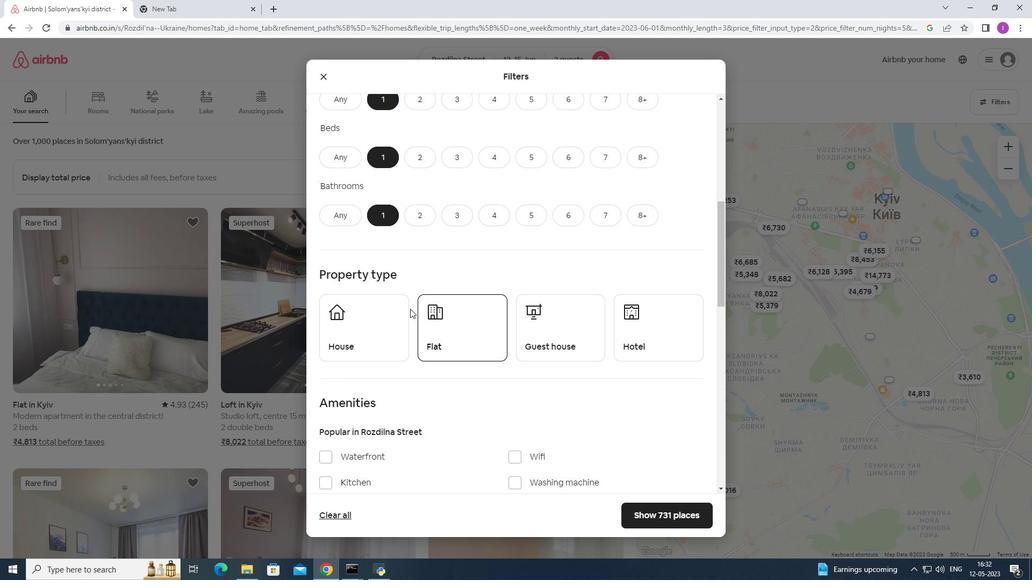 
Action: Mouse pressed left at (391, 309)
Screenshot: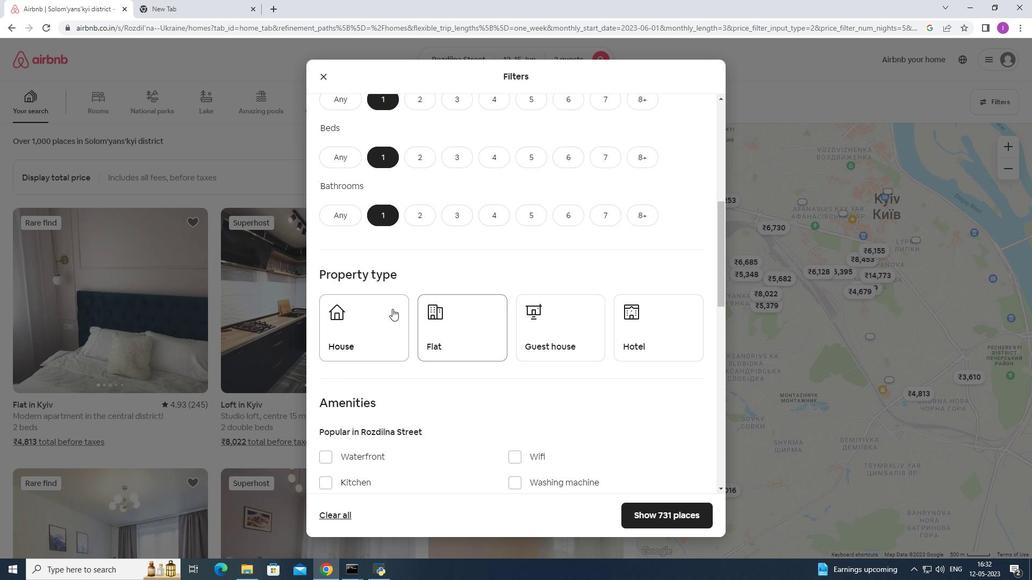 
Action: Mouse moved to (484, 331)
Screenshot: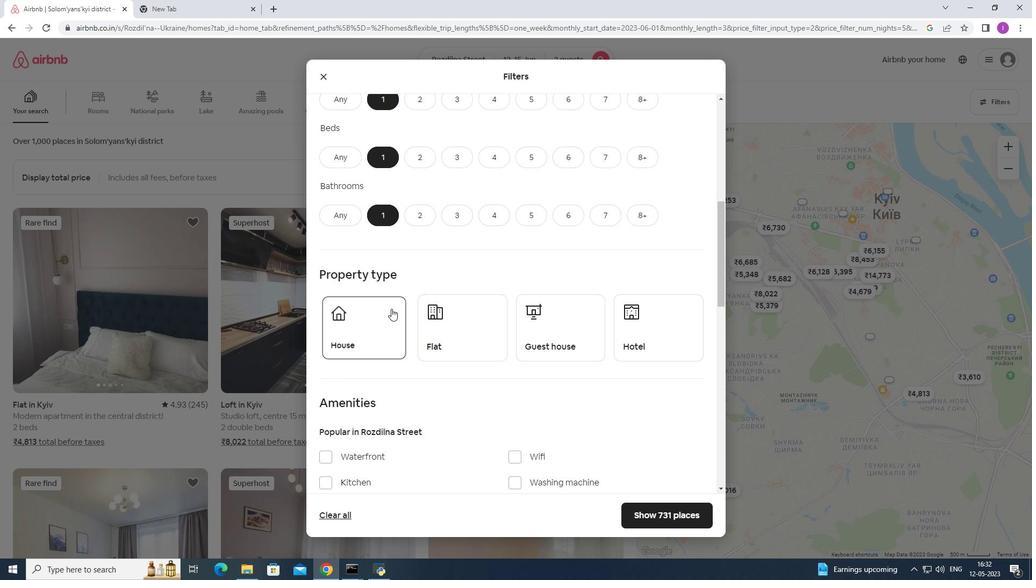 
Action: Mouse pressed left at (484, 331)
Screenshot: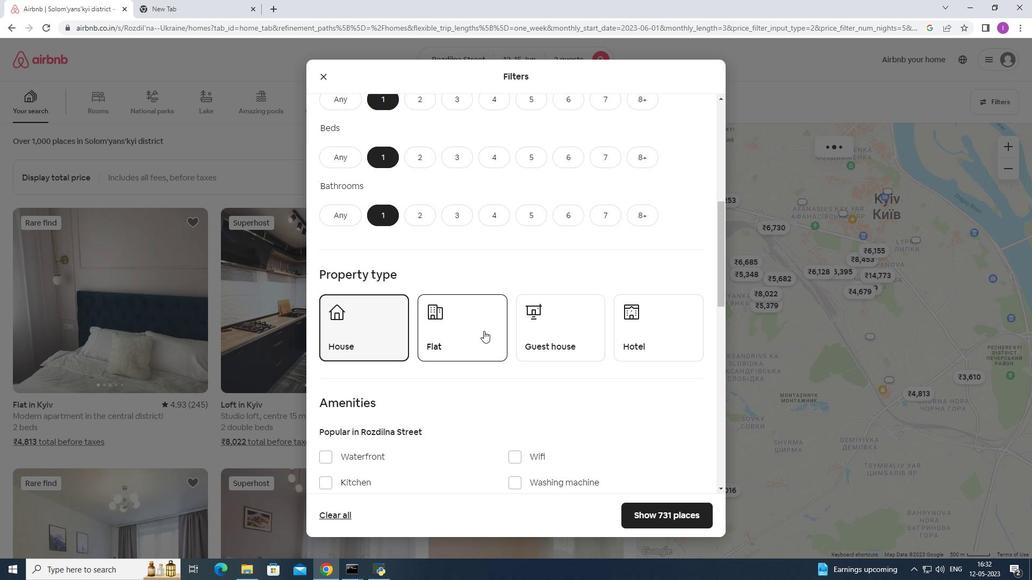 
Action: Mouse moved to (546, 335)
Screenshot: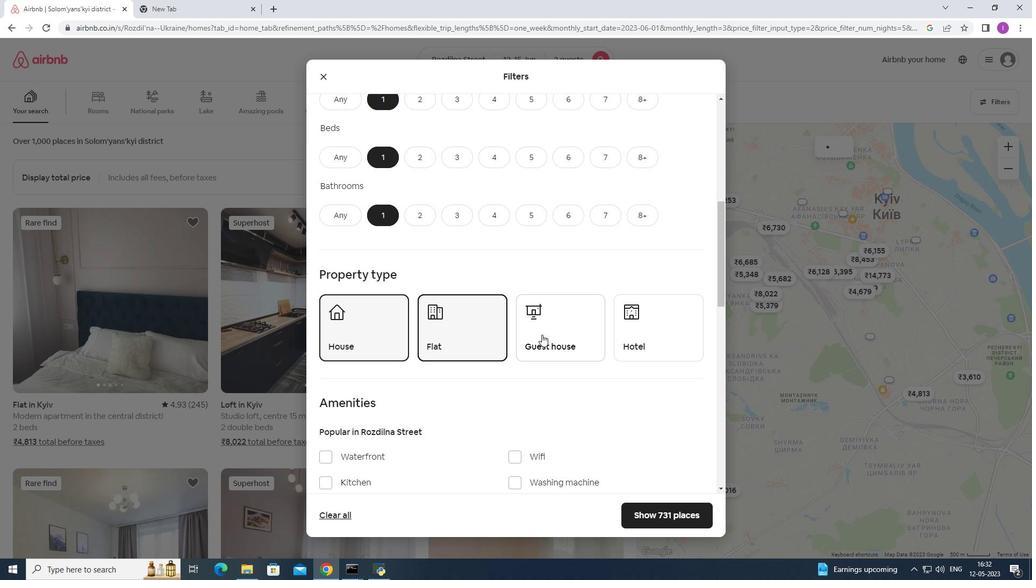 
Action: Mouse pressed left at (546, 335)
Screenshot: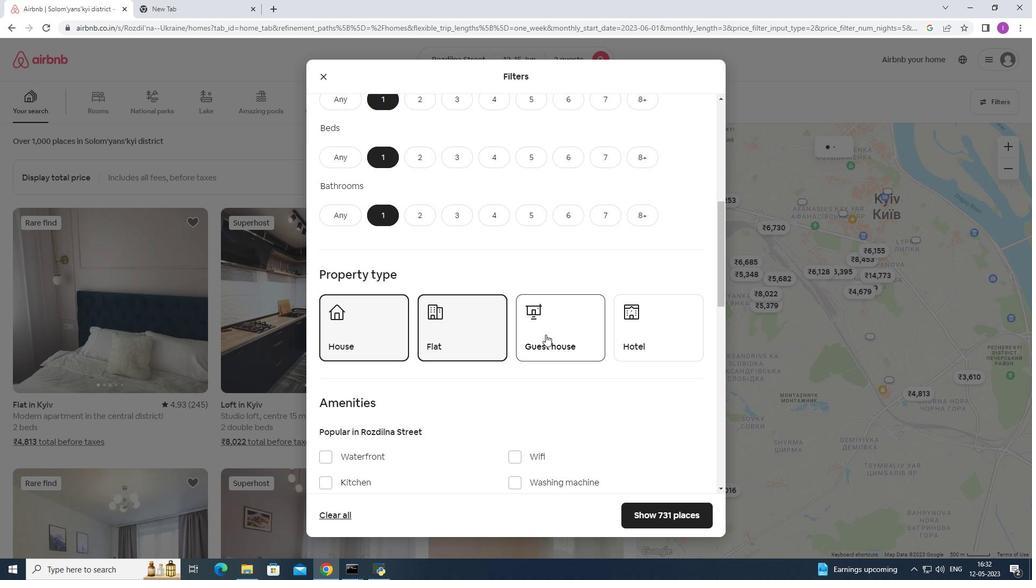 
Action: Mouse moved to (626, 335)
Screenshot: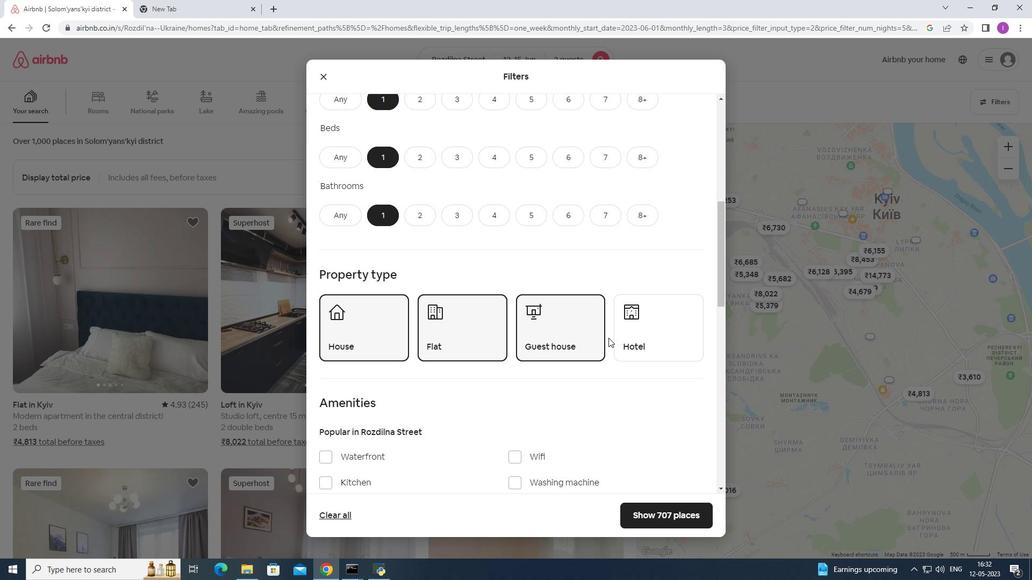 
Action: Mouse pressed left at (626, 335)
Screenshot: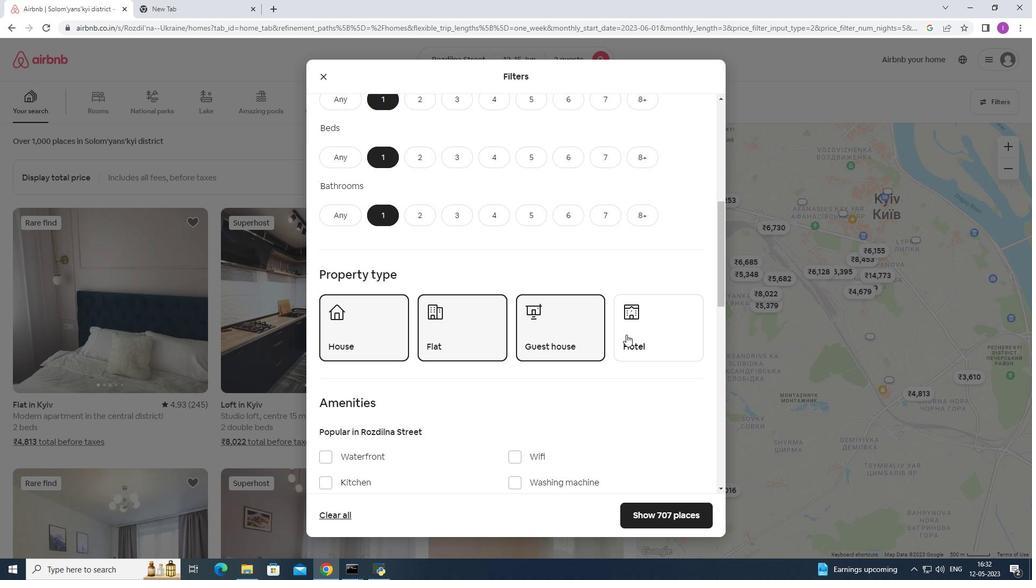 
Action: Mouse moved to (543, 362)
Screenshot: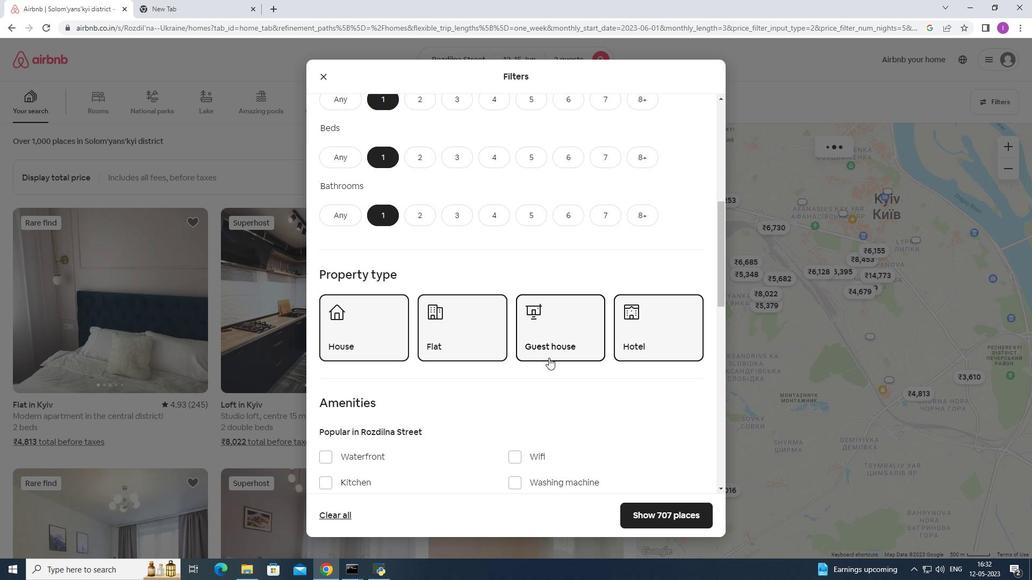
Action: Mouse scrolled (543, 361) with delta (0, 0)
Screenshot: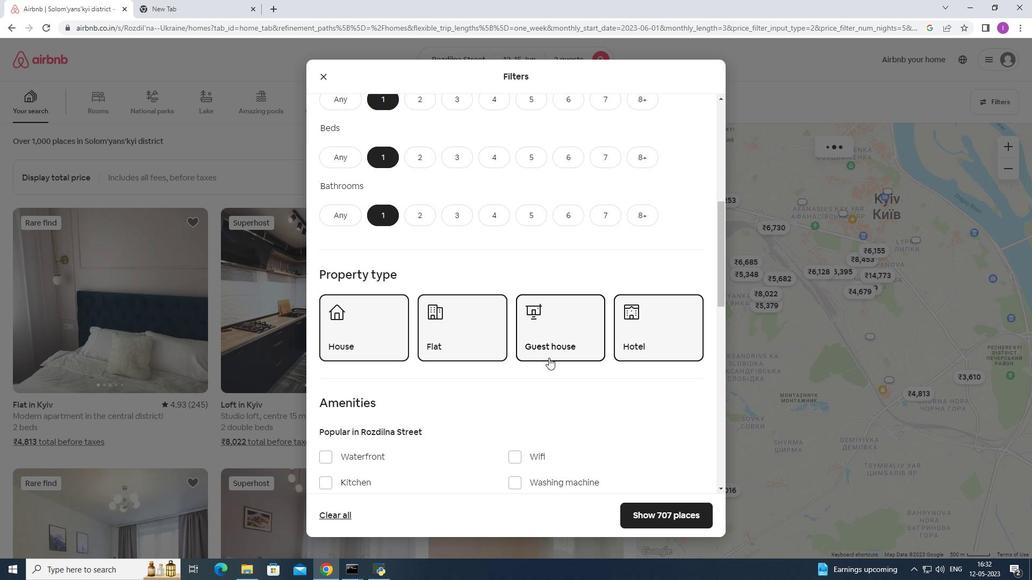 
Action: Mouse moved to (542, 363)
Screenshot: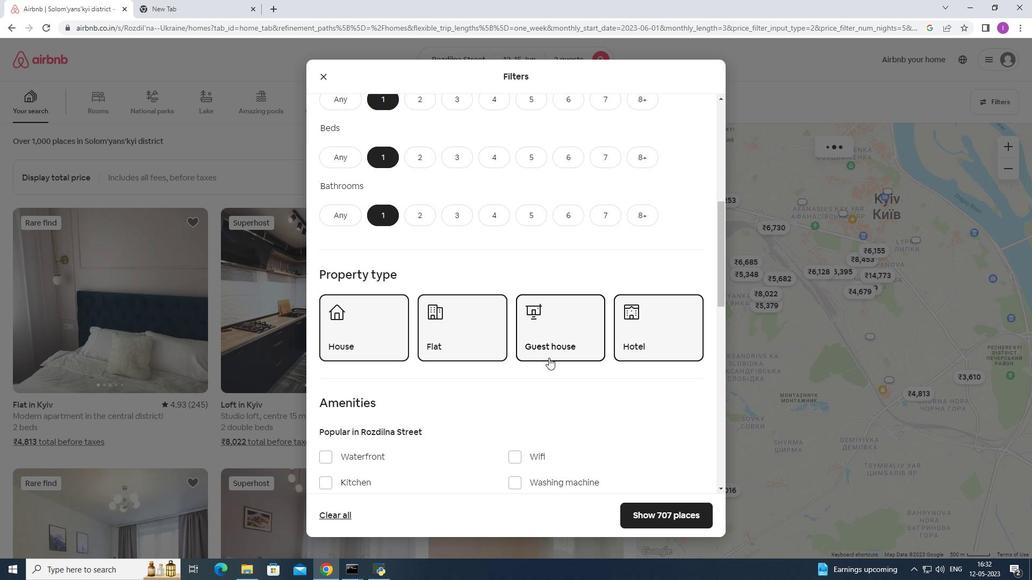 
Action: Mouse scrolled (542, 362) with delta (0, 0)
Screenshot: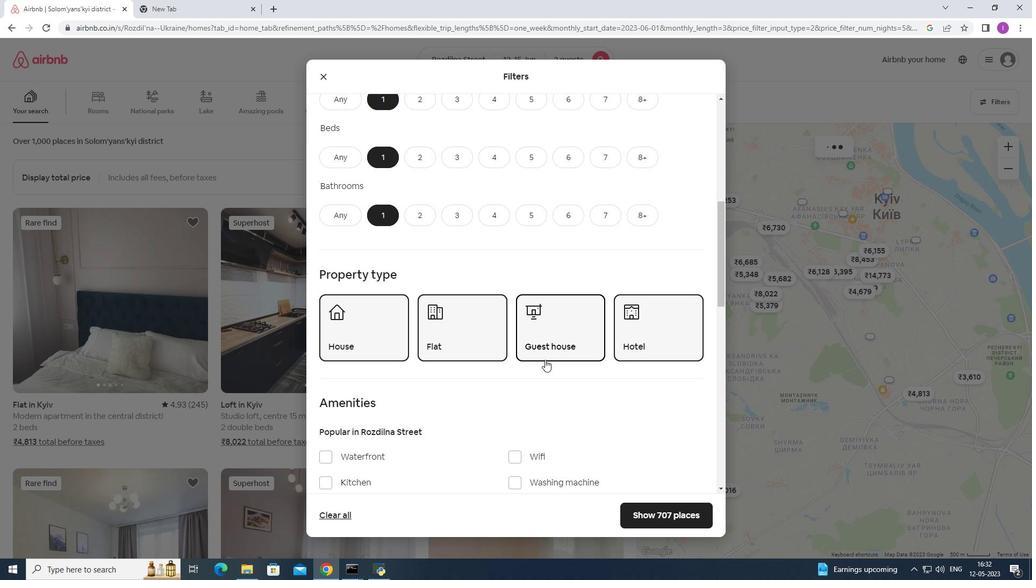 
Action: Mouse scrolled (542, 362) with delta (0, 0)
Screenshot: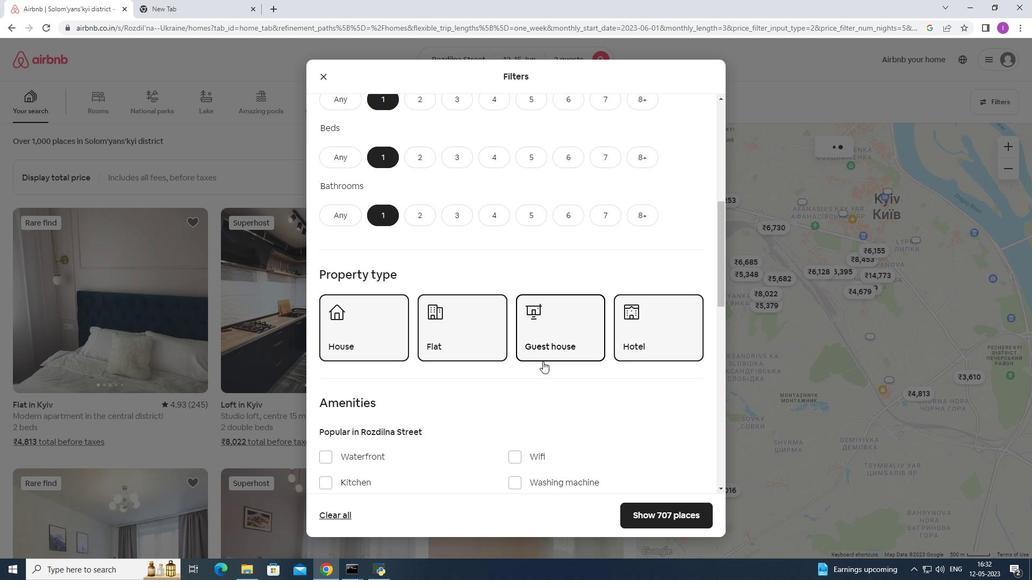 
Action: Mouse scrolled (542, 362) with delta (0, 0)
Screenshot: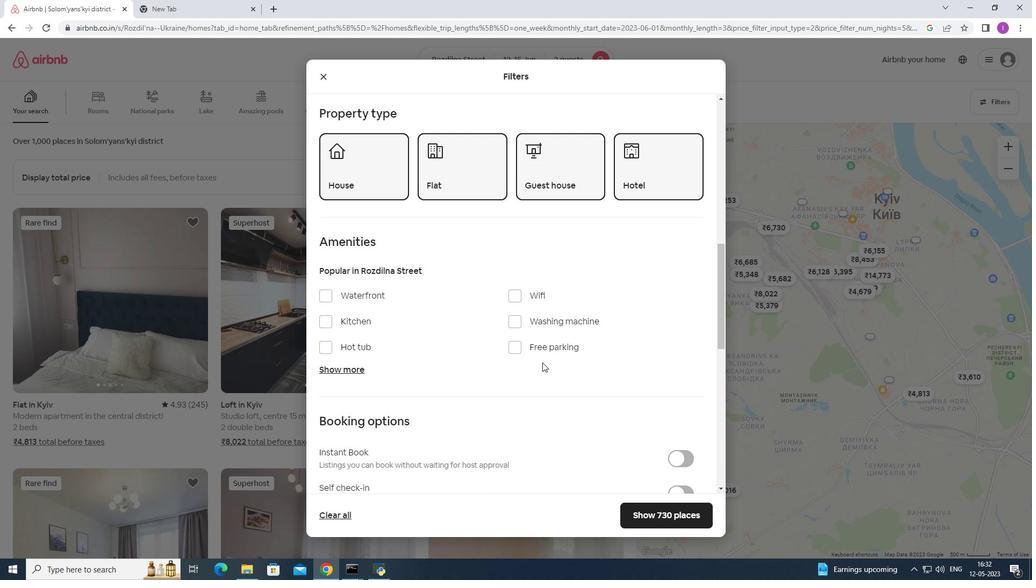 
Action: Mouse scrolled (542, 362) with delta (0, 0)
Screenshot: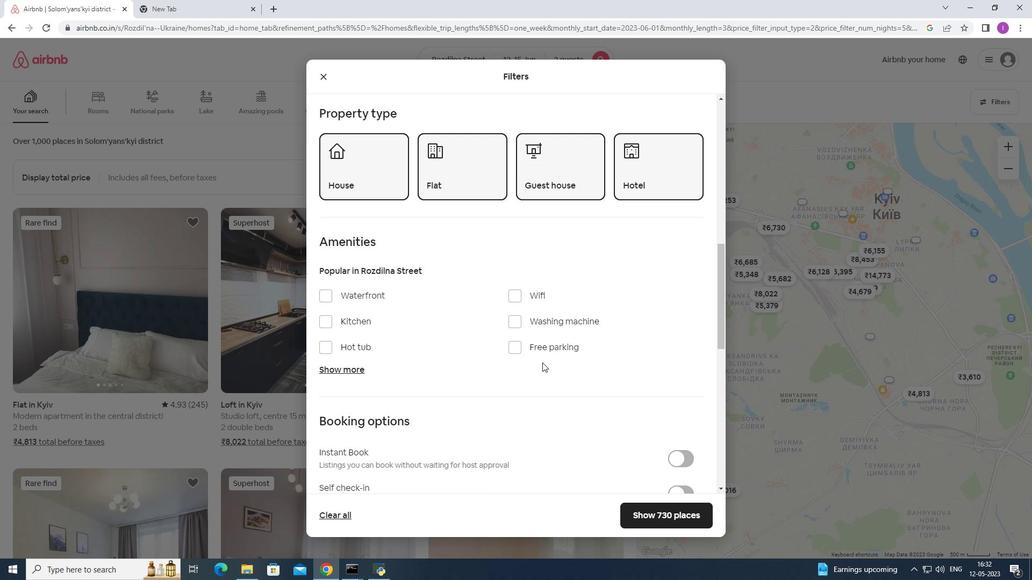 
Action: Mouse moved to (542, 362)
Screenshot: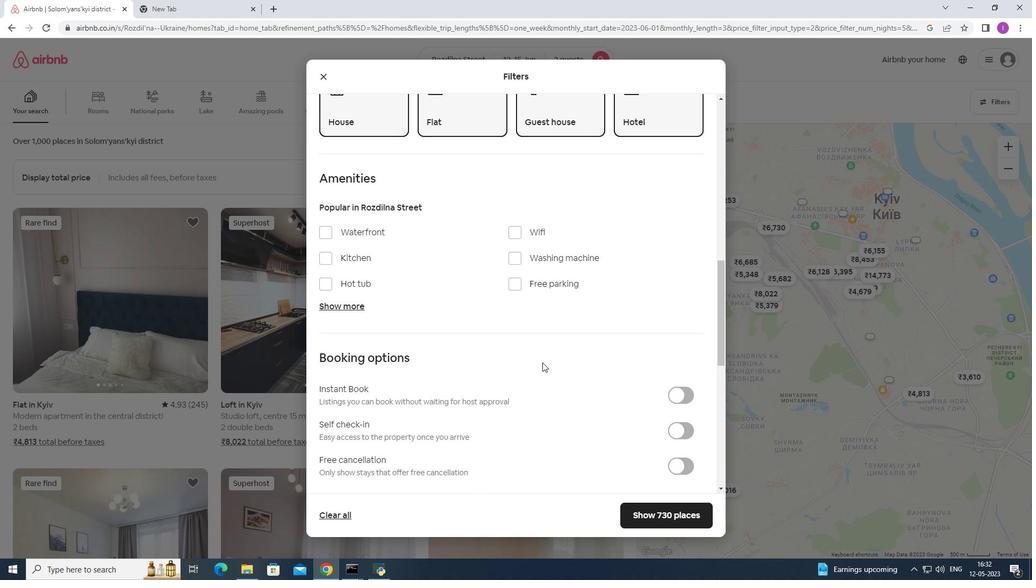 
Action: Mouse scrolled (542, 361) with delta (0, 0)
Screenshot: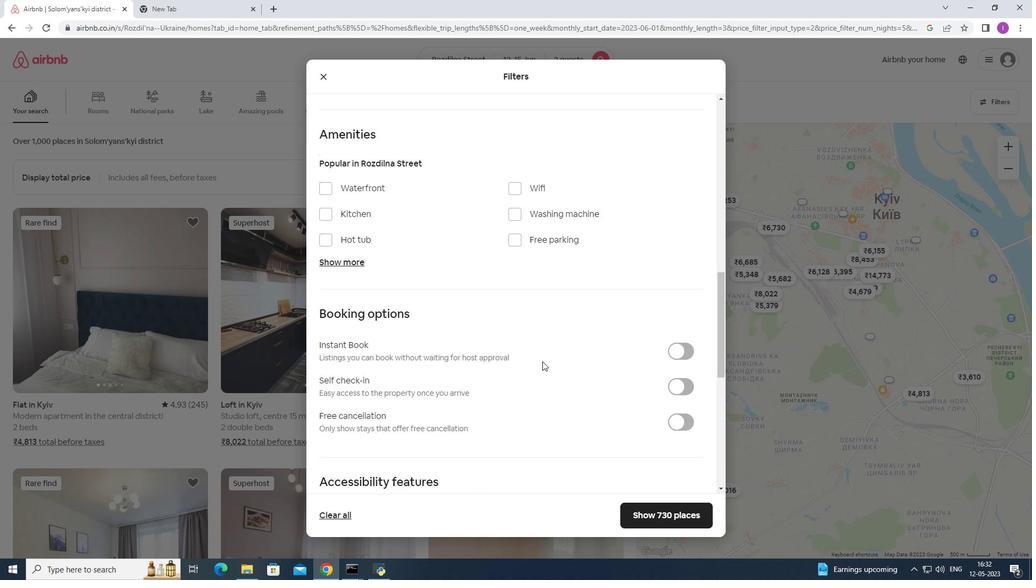 
Action: Mouse scrolled (542, 361) with delta (0, 0)
Screenshot: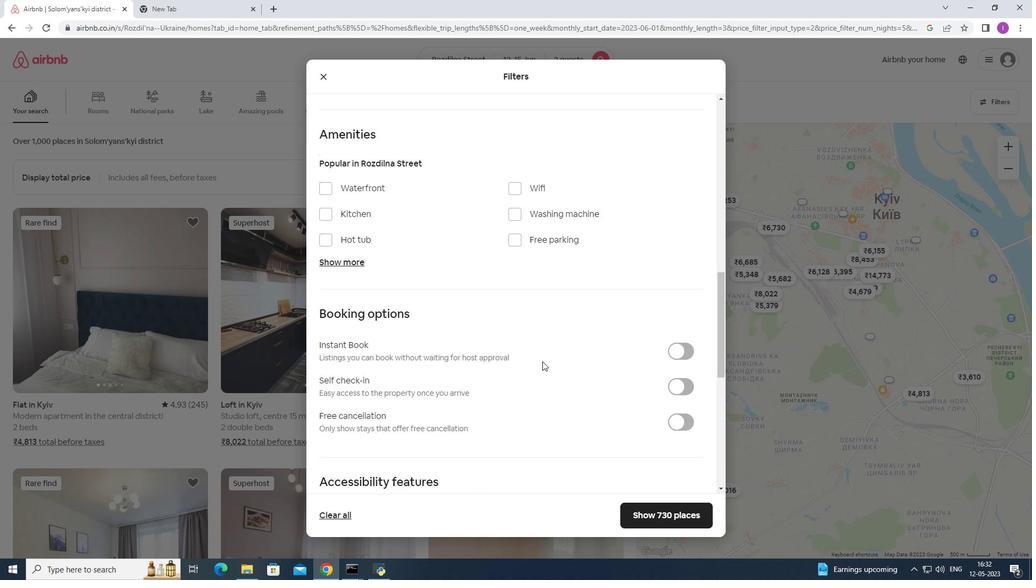 
Action: Mouse moved to (681, 286)
Screenshot: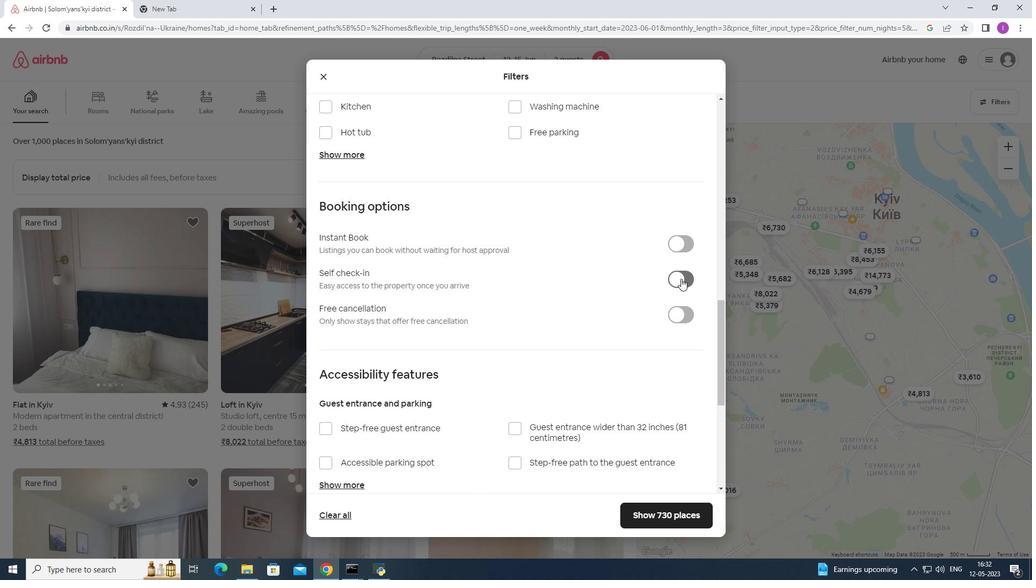 
Action: Mouse pressed left at (681, 286)
Screenshot: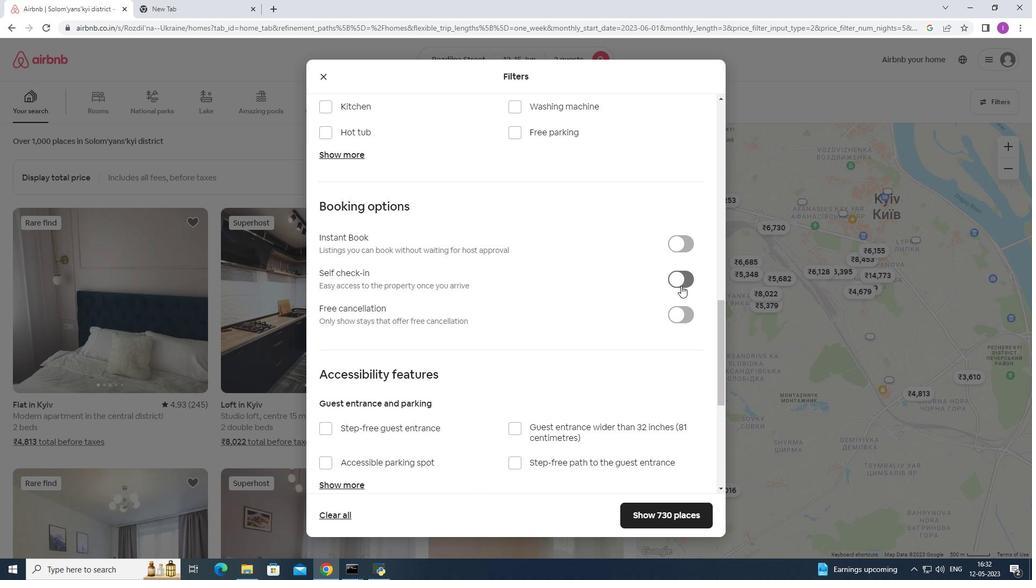 
Action: Mouse moved to (515, 378)
Screenshot: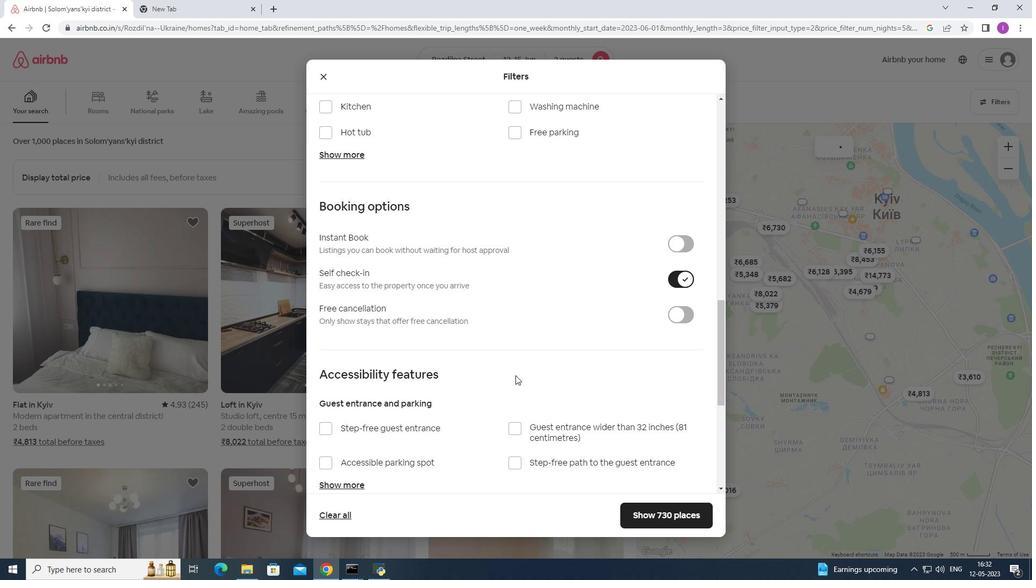 
Action: Mouse scrolled (515, 378) with delta (0, 0)
Screenshot: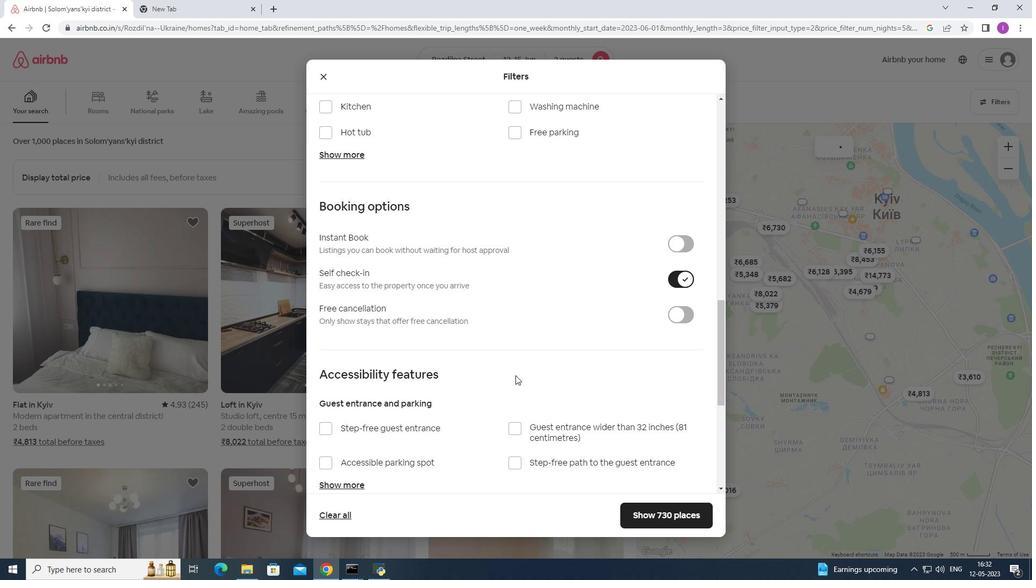 
Action: Mouse moved to (515, 379)
Screenshot: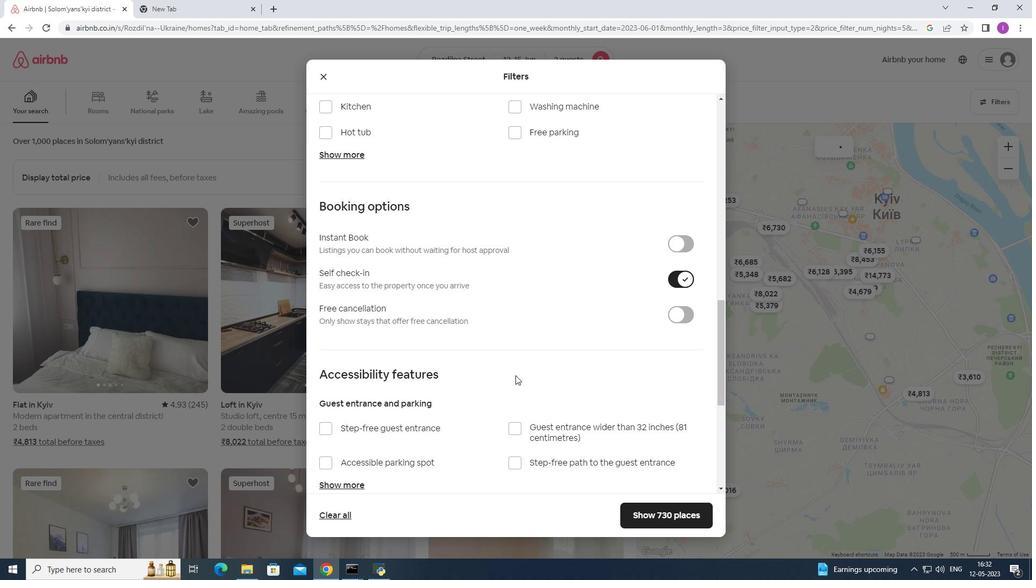 
Action: Mouse scrolled (515, 379) with delta (0, 0)
Screenshot: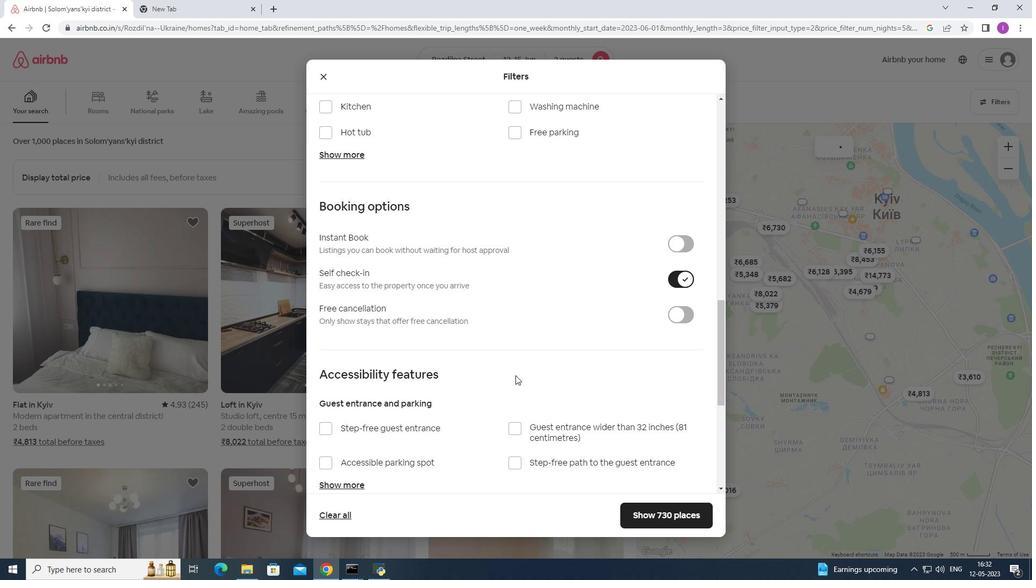 
Action: Mouse moved to (515, 378)
Screenshot: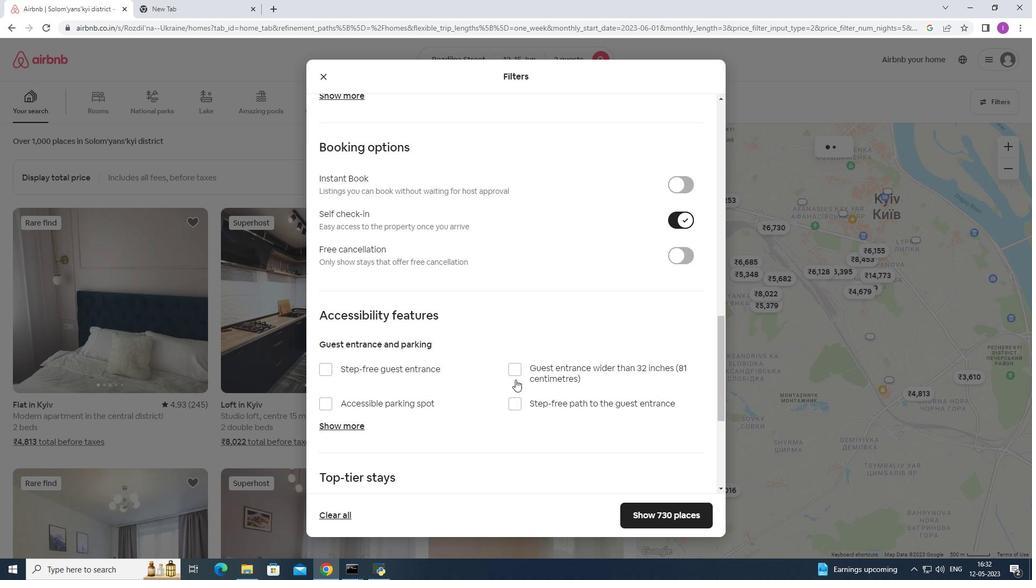 
Action: Mouse scrolled (515, 377) with delta (0, 0)
Screenshot: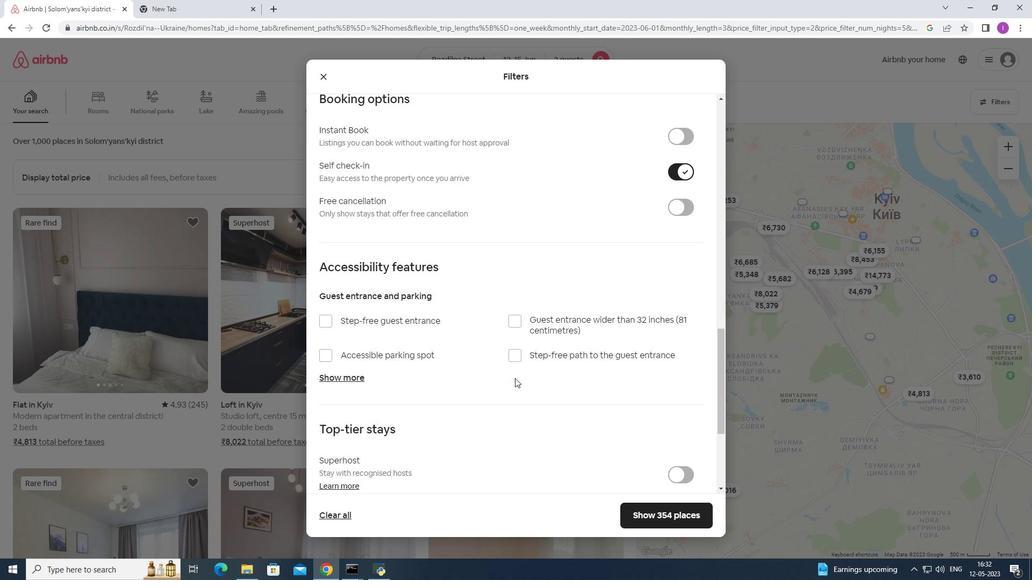 
Action: Mouse scrolled (515, 377) with delta (0, 0)
Screenshot: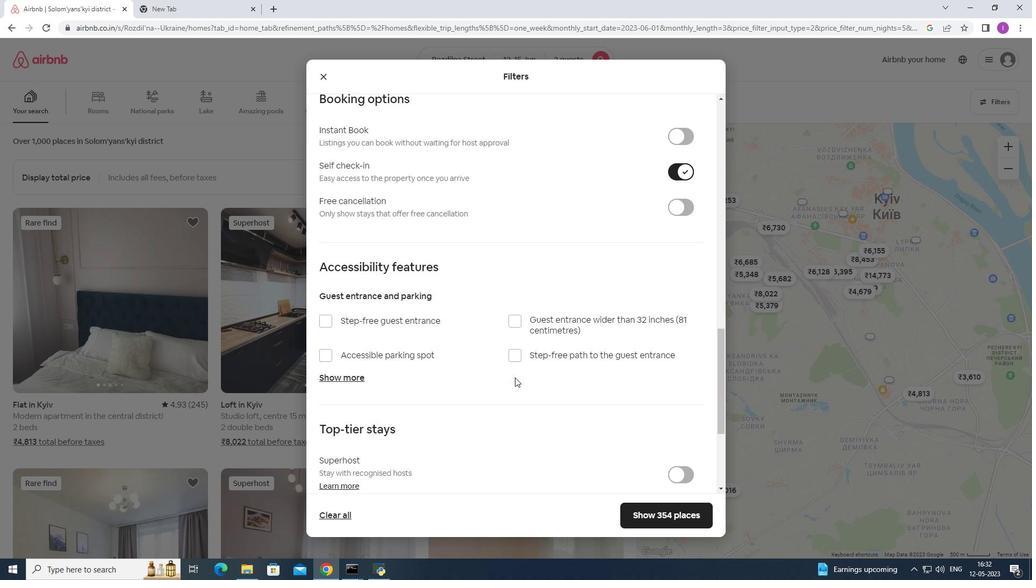 
Action: Mouse scrolled (515, 377) with delta (0, 0)
Screenshot: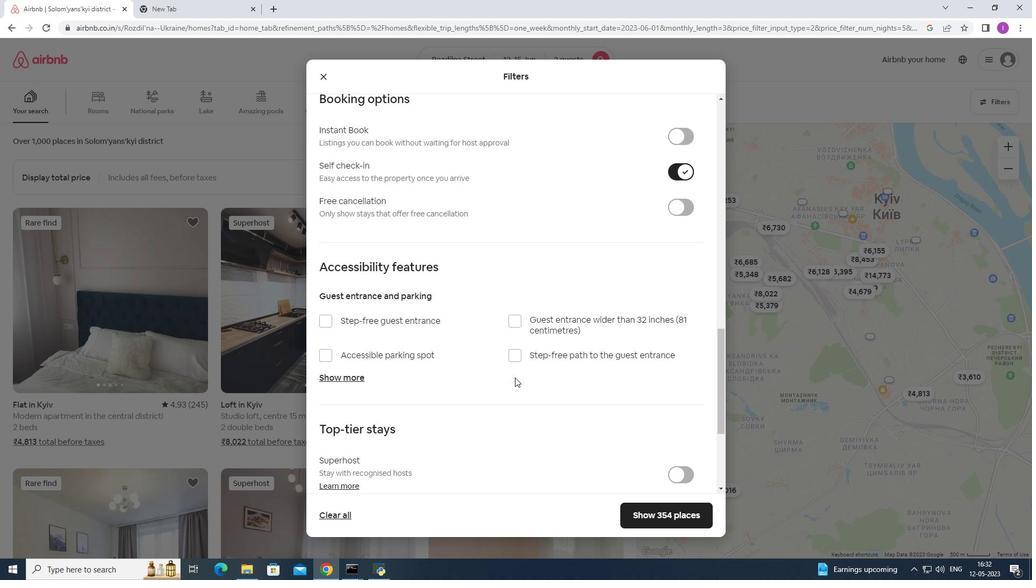 
Action: Mouse scrolled (515, 377) with delta (0, 0)
Screenshot: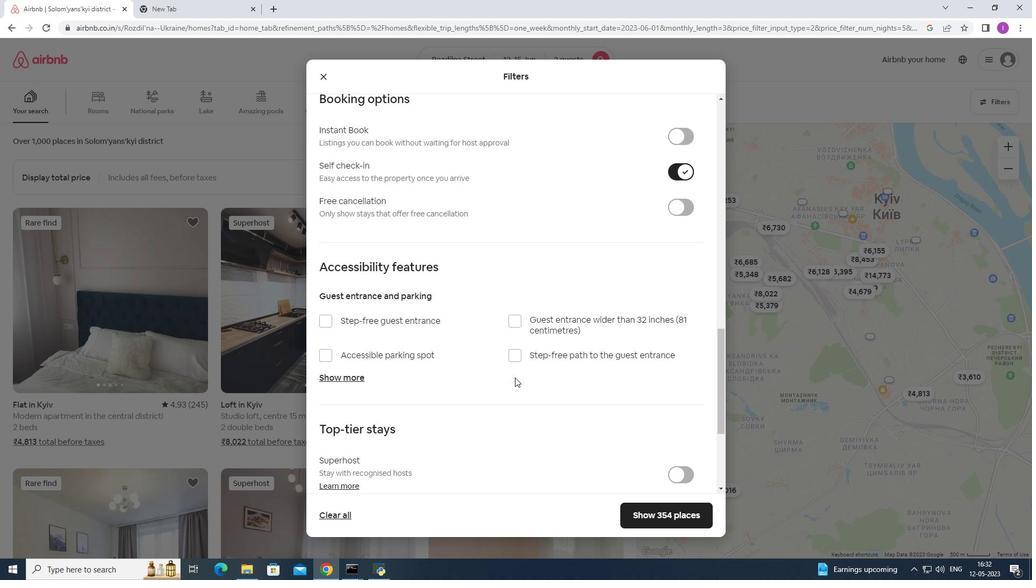 
Action: Mouse moved to (508, 383)
Screenshot: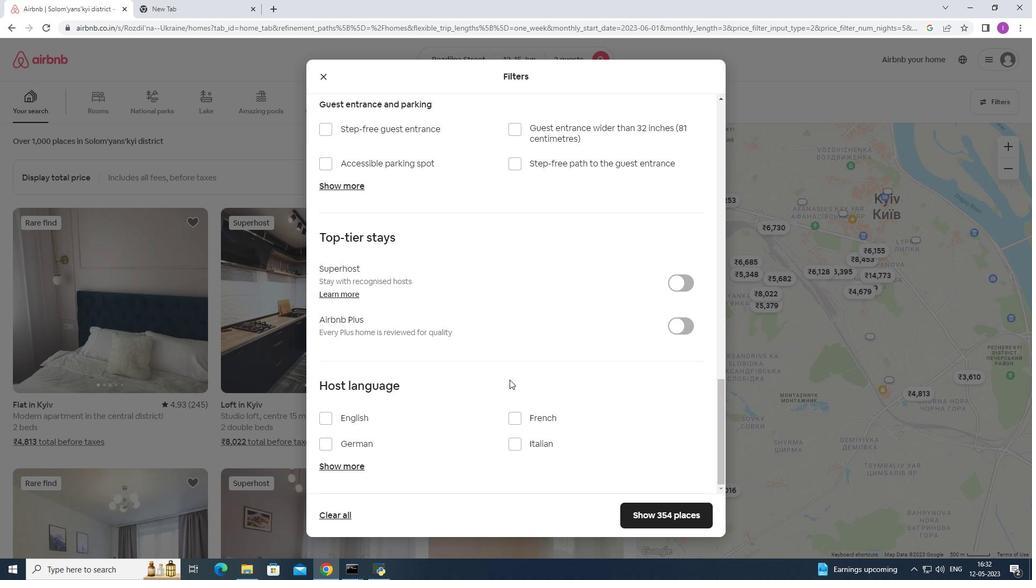 
Action: Mouse scrolled (508, 382) with delta (0, 0)
Screenshot: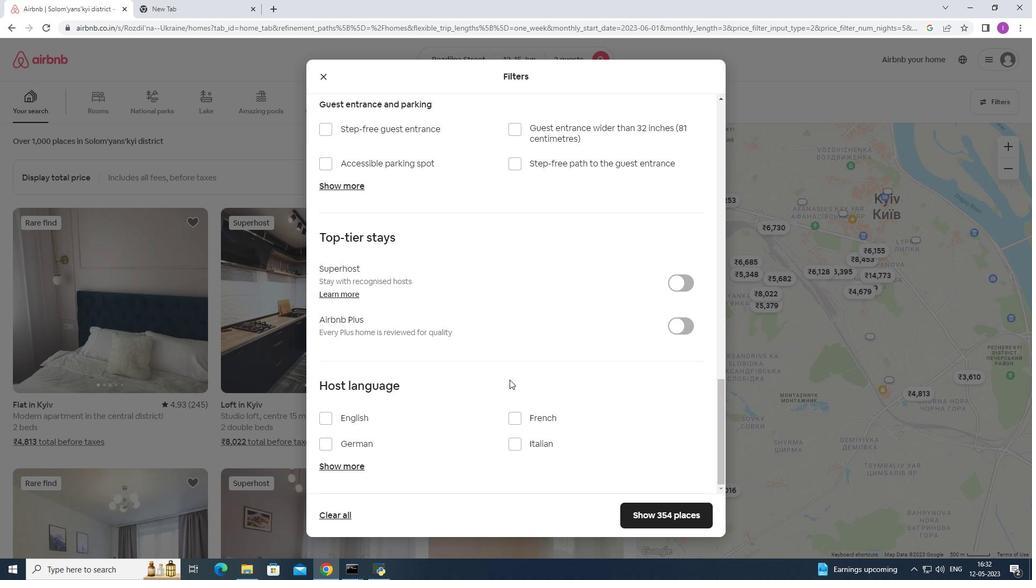 
Action: Mouse moved to (508, 384)
Screenshot: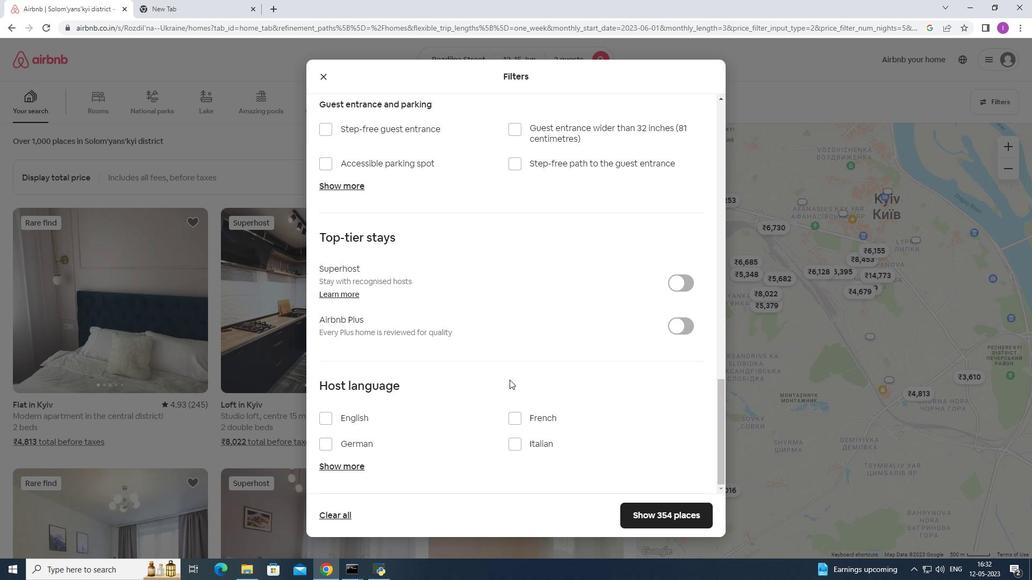 
Action: Mouse scrolled (508, 383) with delta (0, 0)
Screenshot: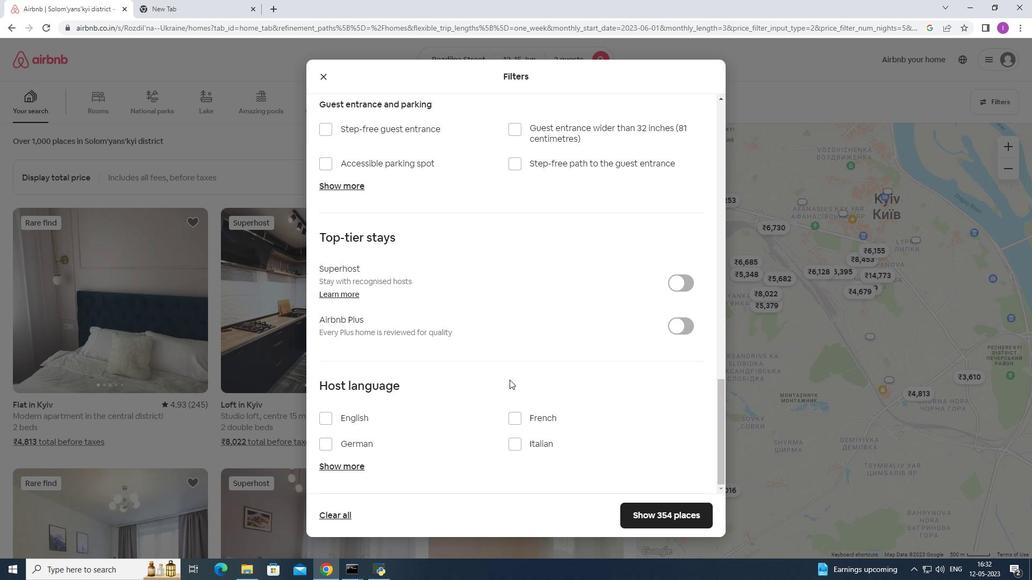 
Action: Mouse scrolled (508, 383) with delta (0, 0)
Screenshot: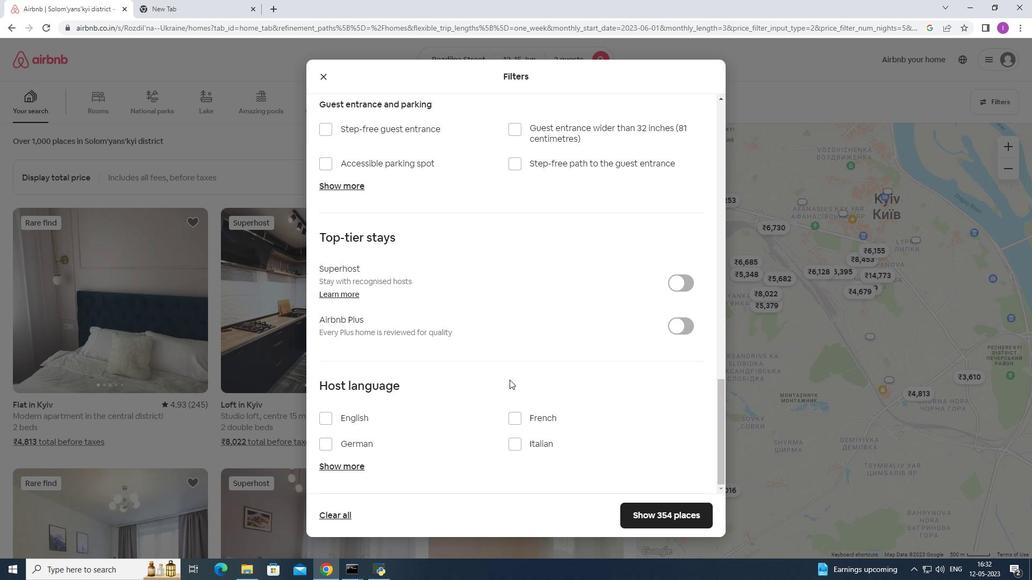 
Action: Mouse scrolled (508, 383) with delta (0, 0)
Screenshot: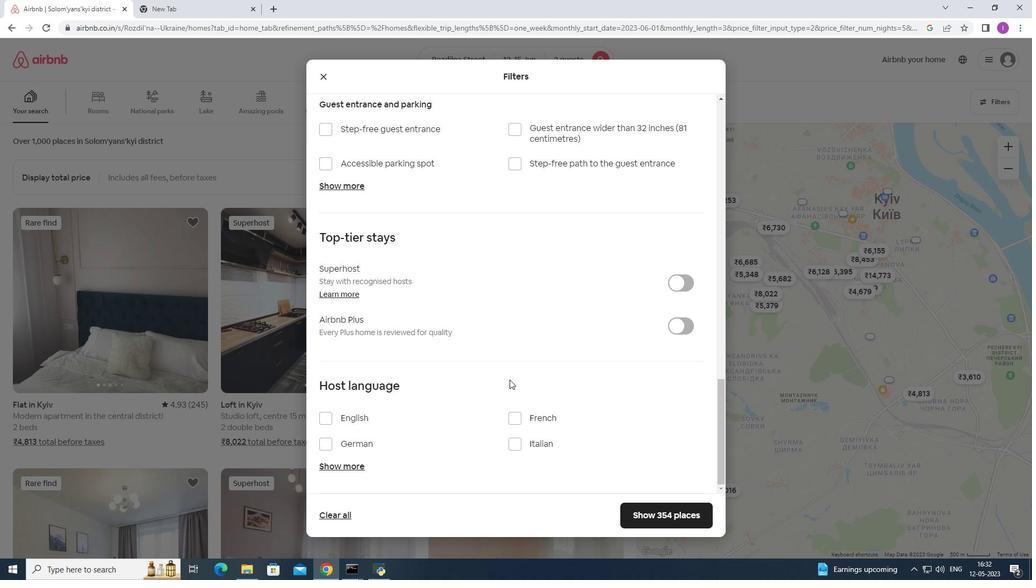 
Action: Mouse moved to (323, 413)
Screenshot: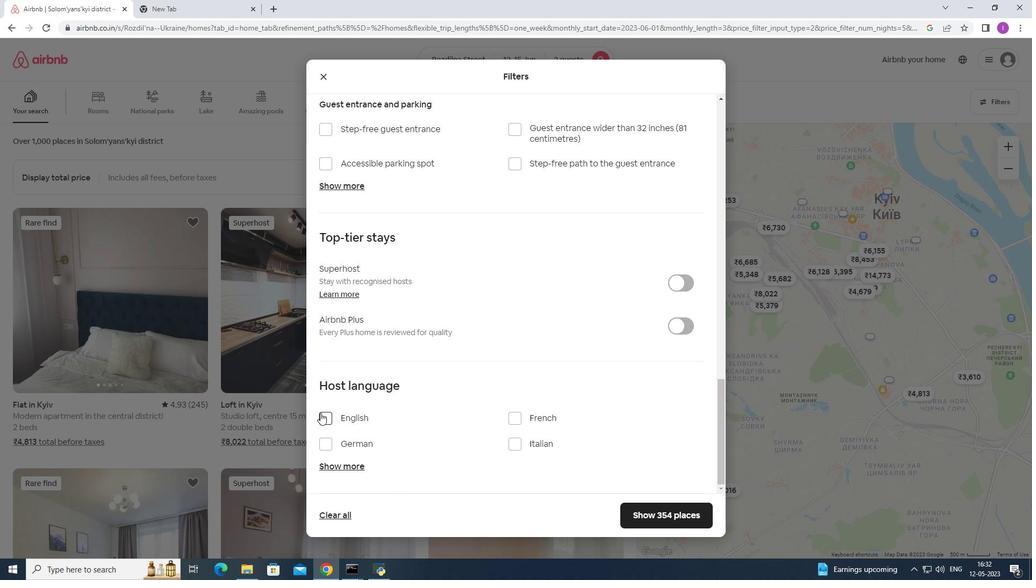 
Action: Mouse pressed left at (323, 413)
Screenshot: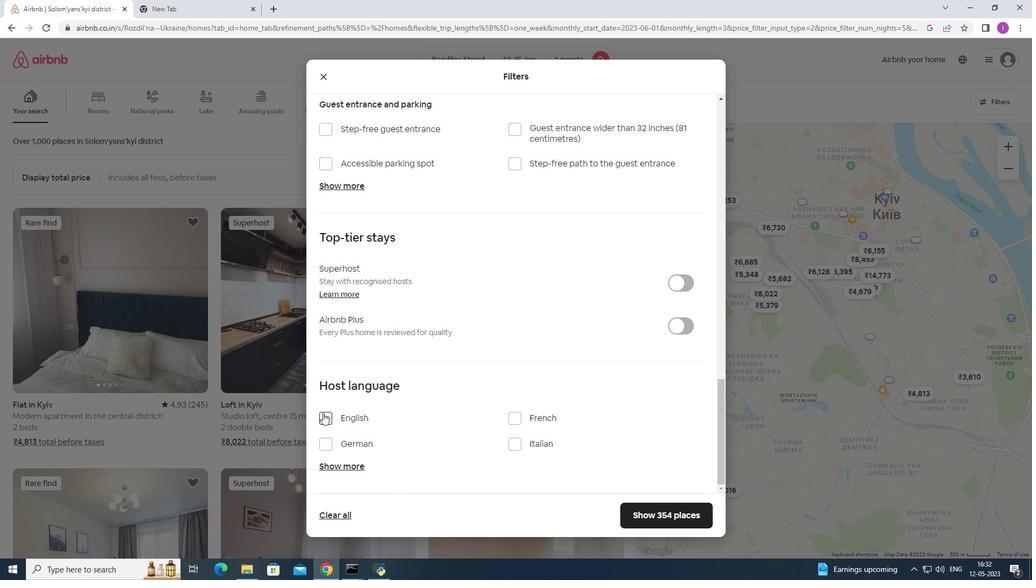 
Action: Mouse moved to (656, 521)
Screenshot: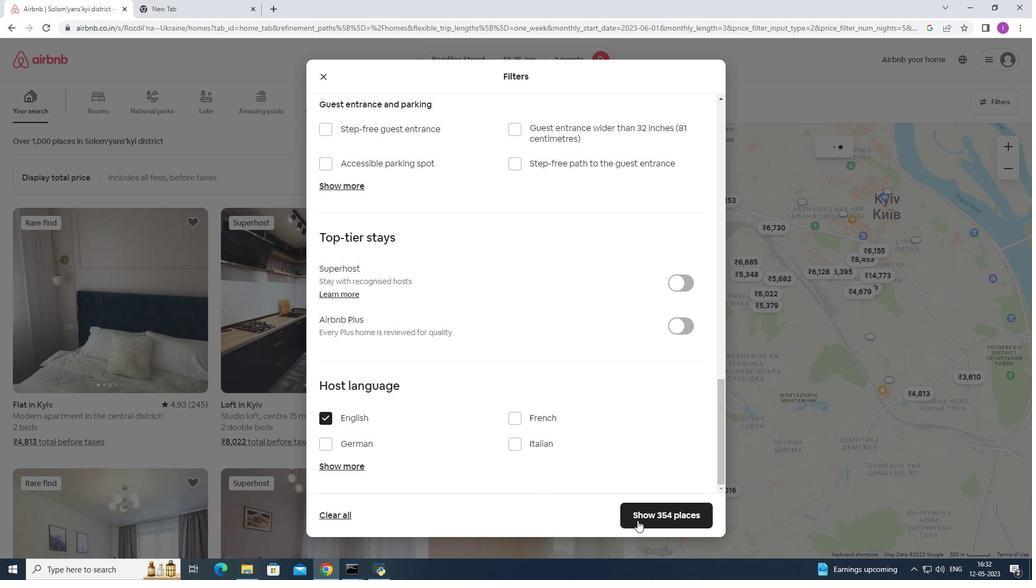 
Action: Mouse pressed left at (656, 521)
Screenshot: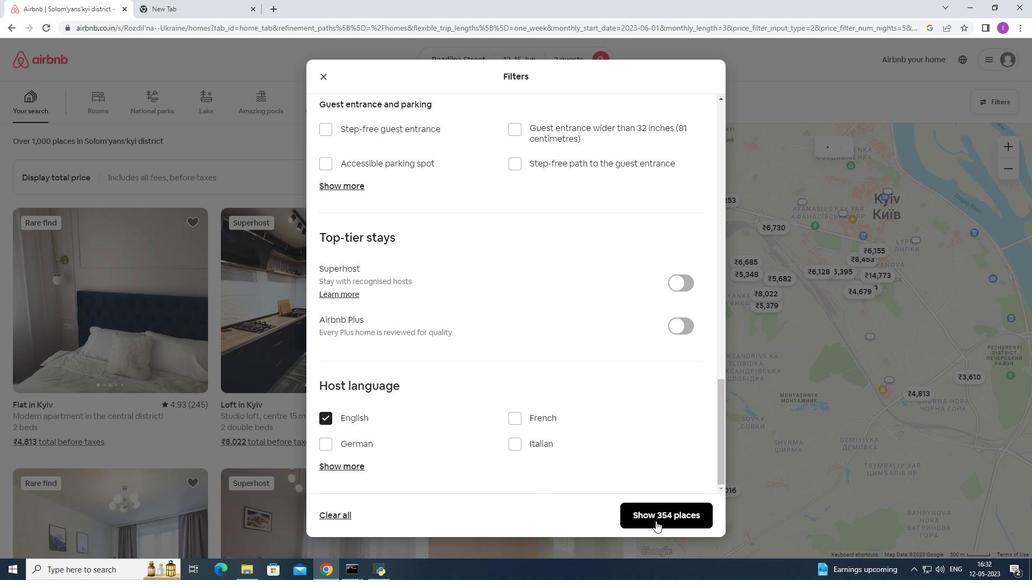 
Action: Mouse moved to (650, 513)
Screenshot: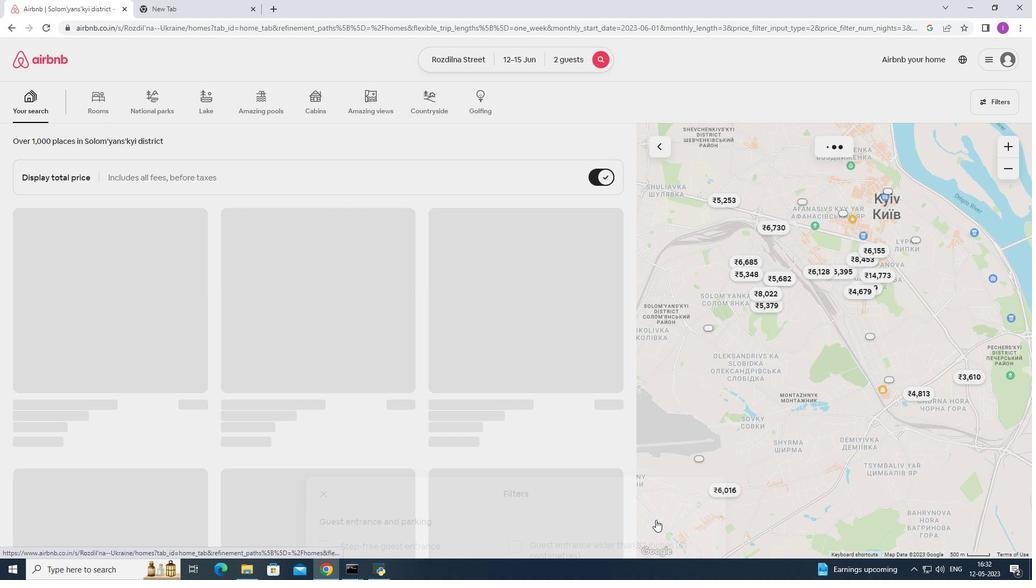 
